 Task: Ungroup the selected elements in the drawing.
Action: Mouse moved to (410, 624)
Screenshot: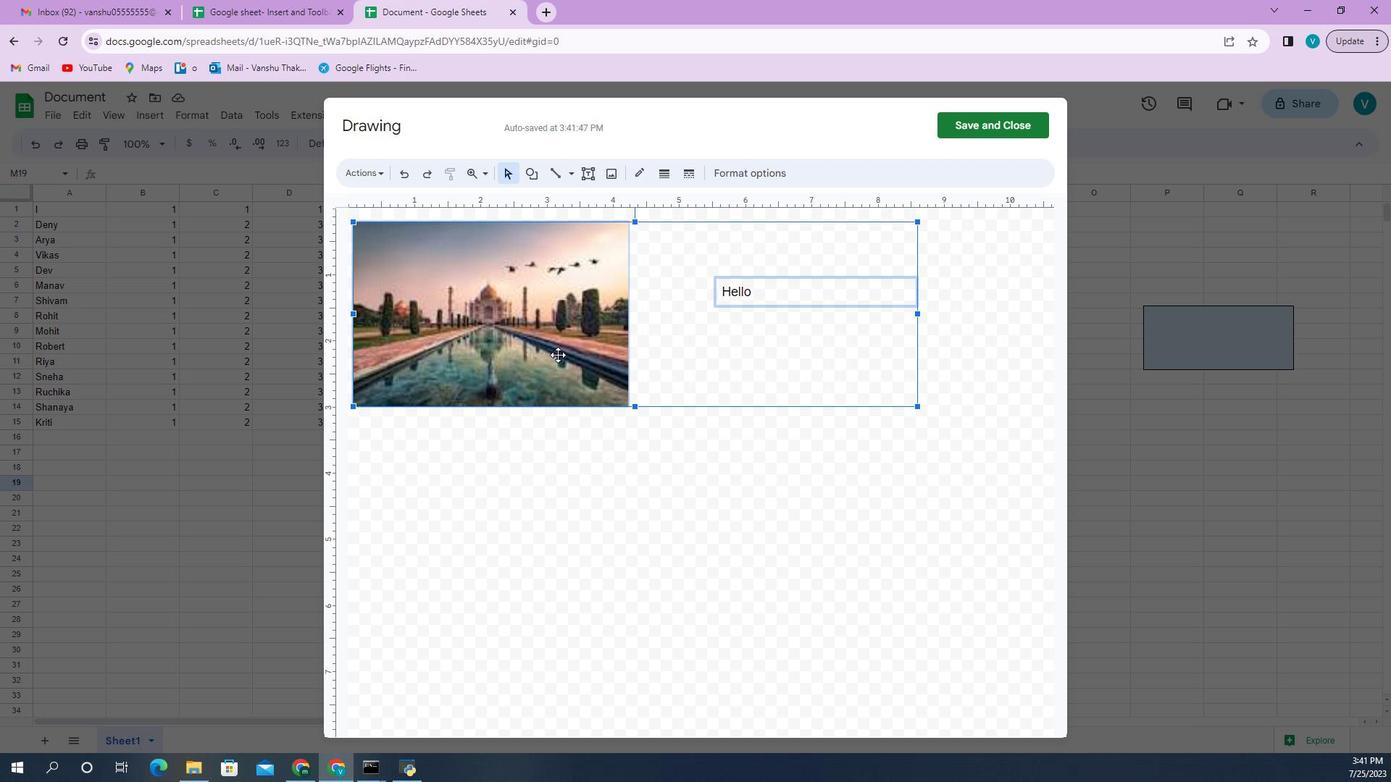 
Action: Mouse pressed left at (410, 624)
Screenshot: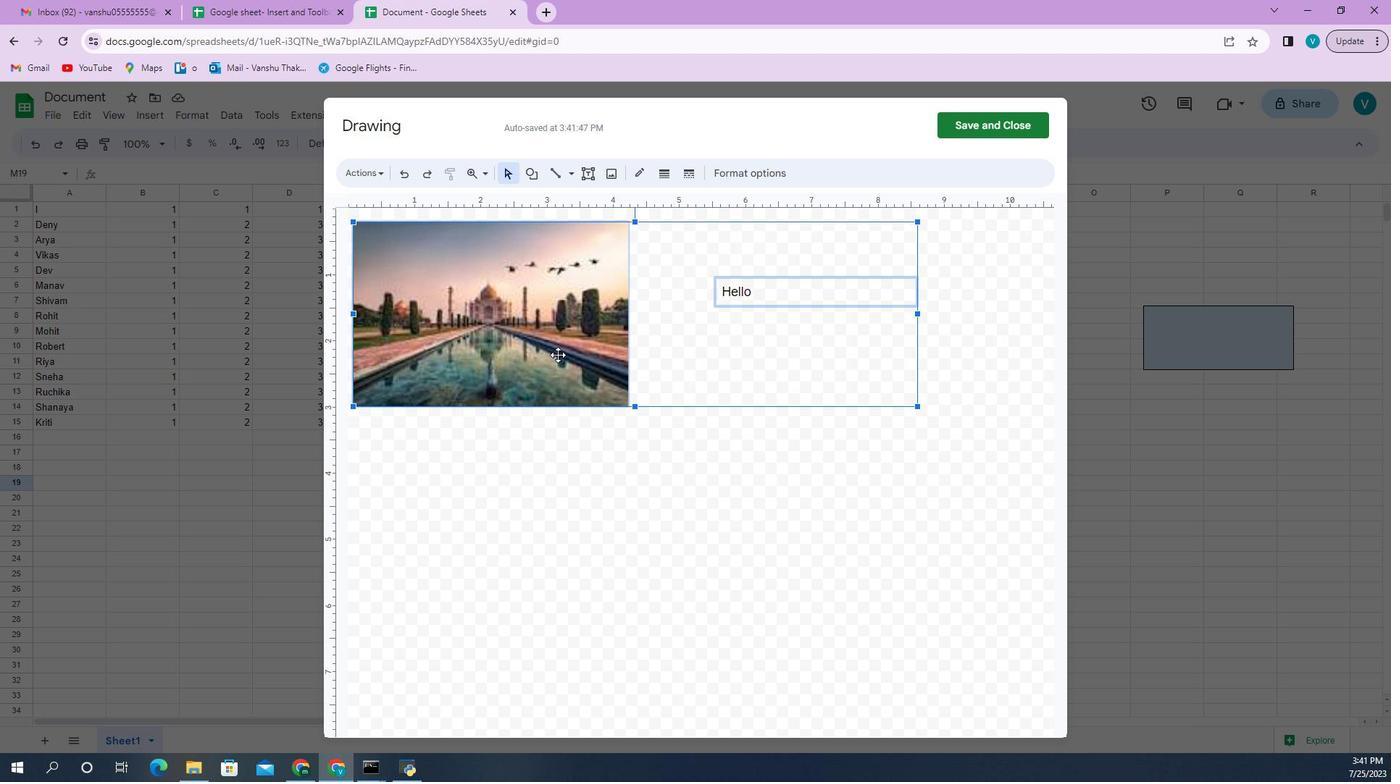 
Action: Mouse moved to (410, 624)
Screenshot: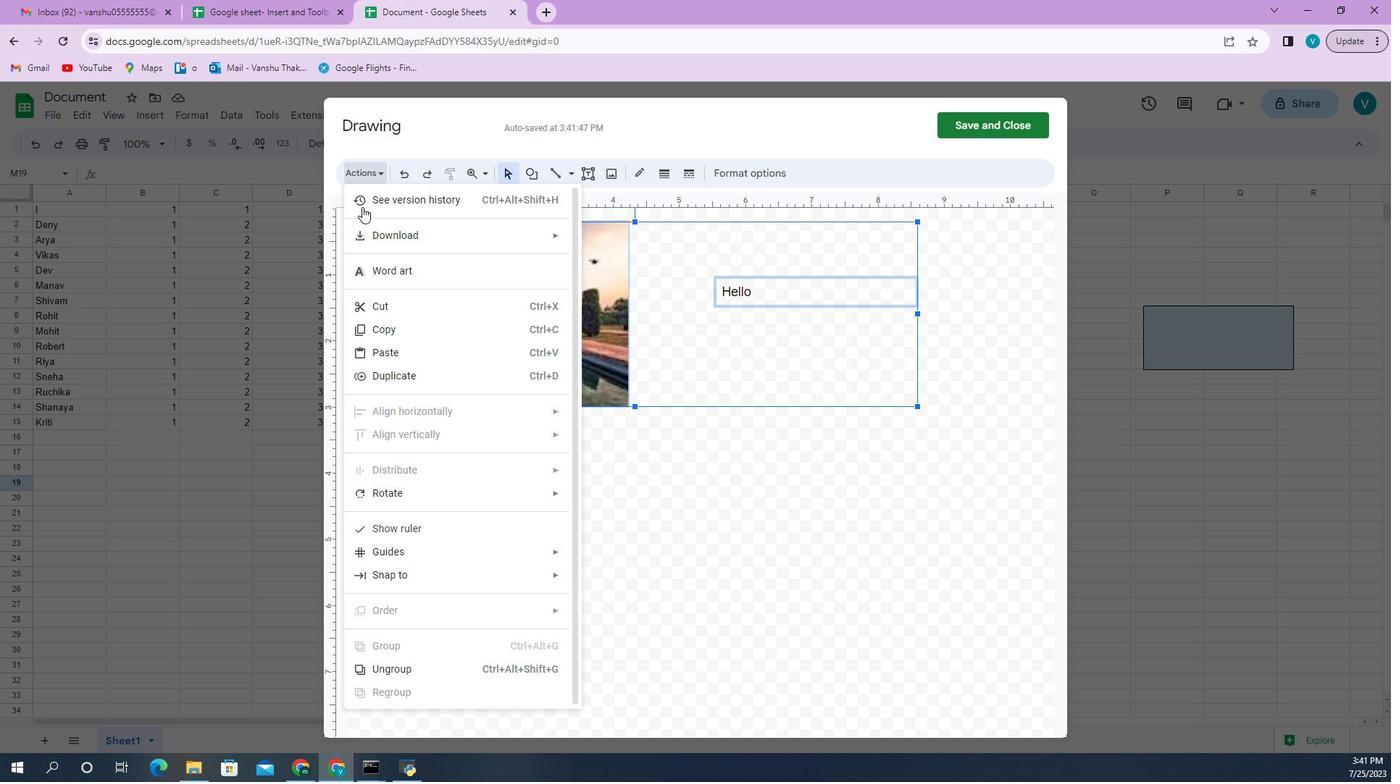 
Action: Mouse pressed left at (410, 624)
Screenshot: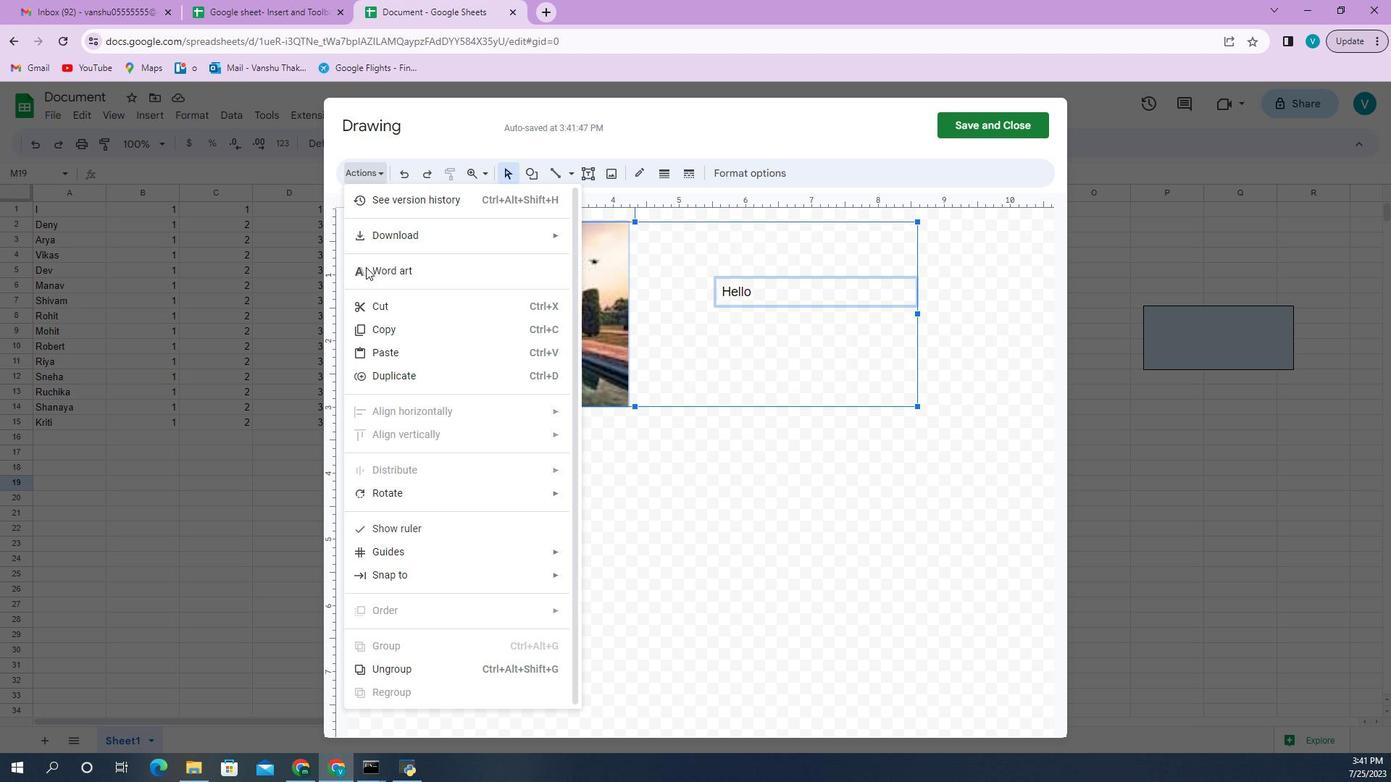 
Action: Mouse moved to (410, 624)
Screenshot: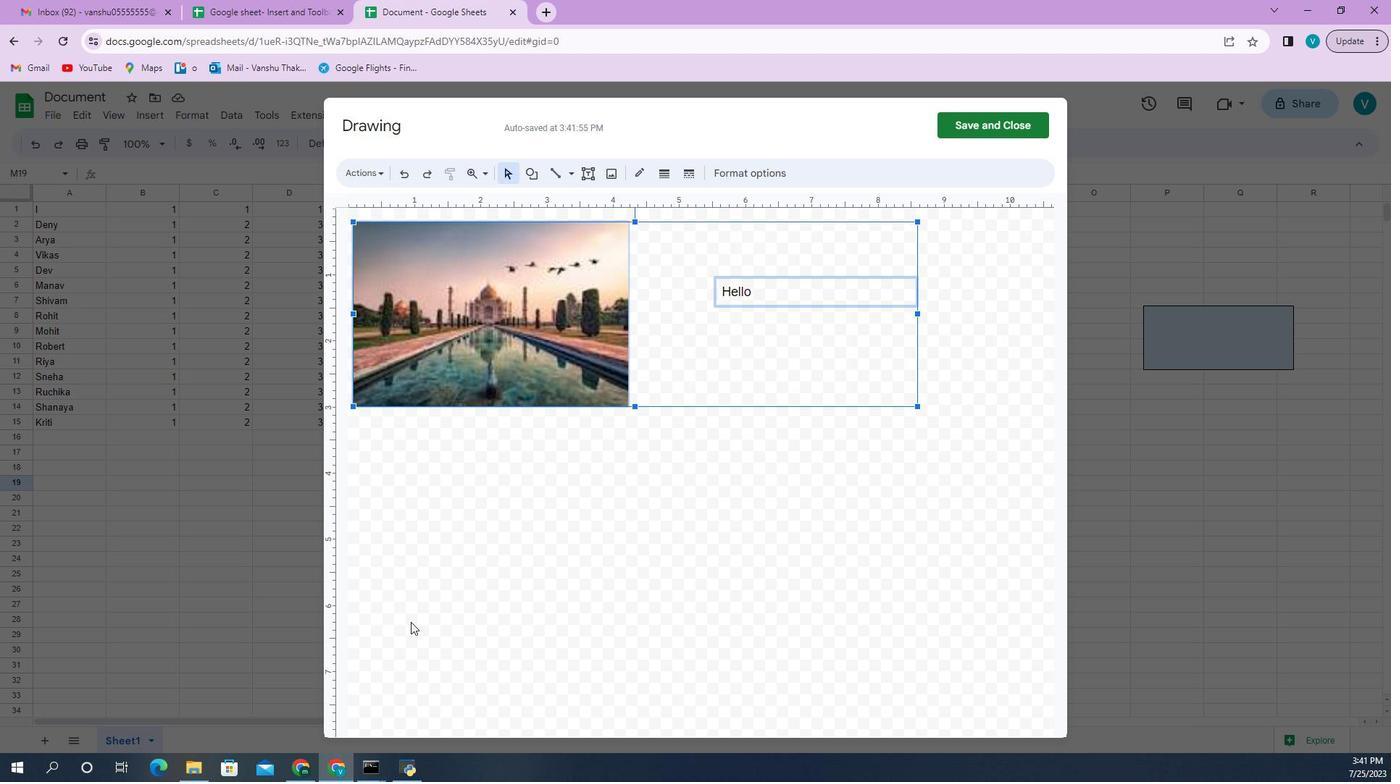 
Action: Mouse pressed left at (410, 624)
Screenshot: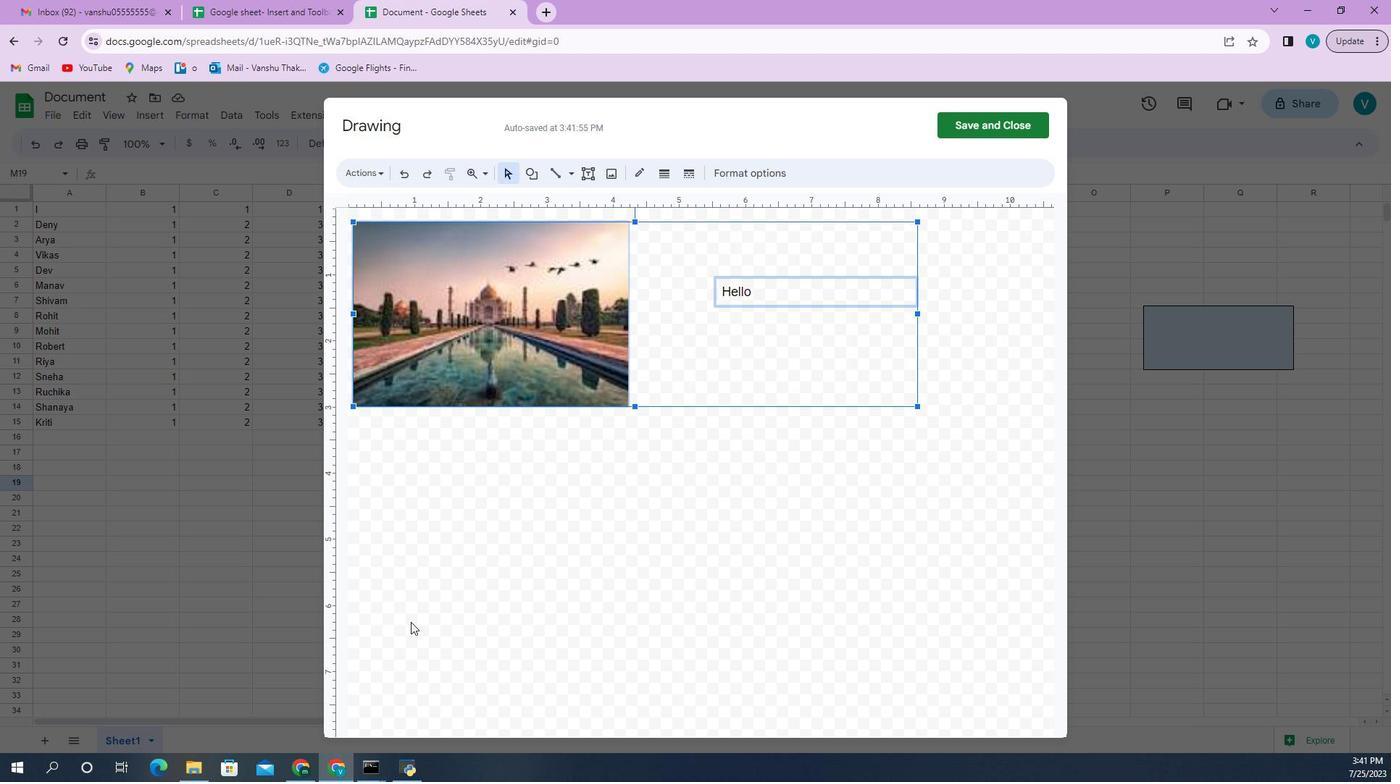 
Action: Mouse moved to (410, 624)
Screenshot: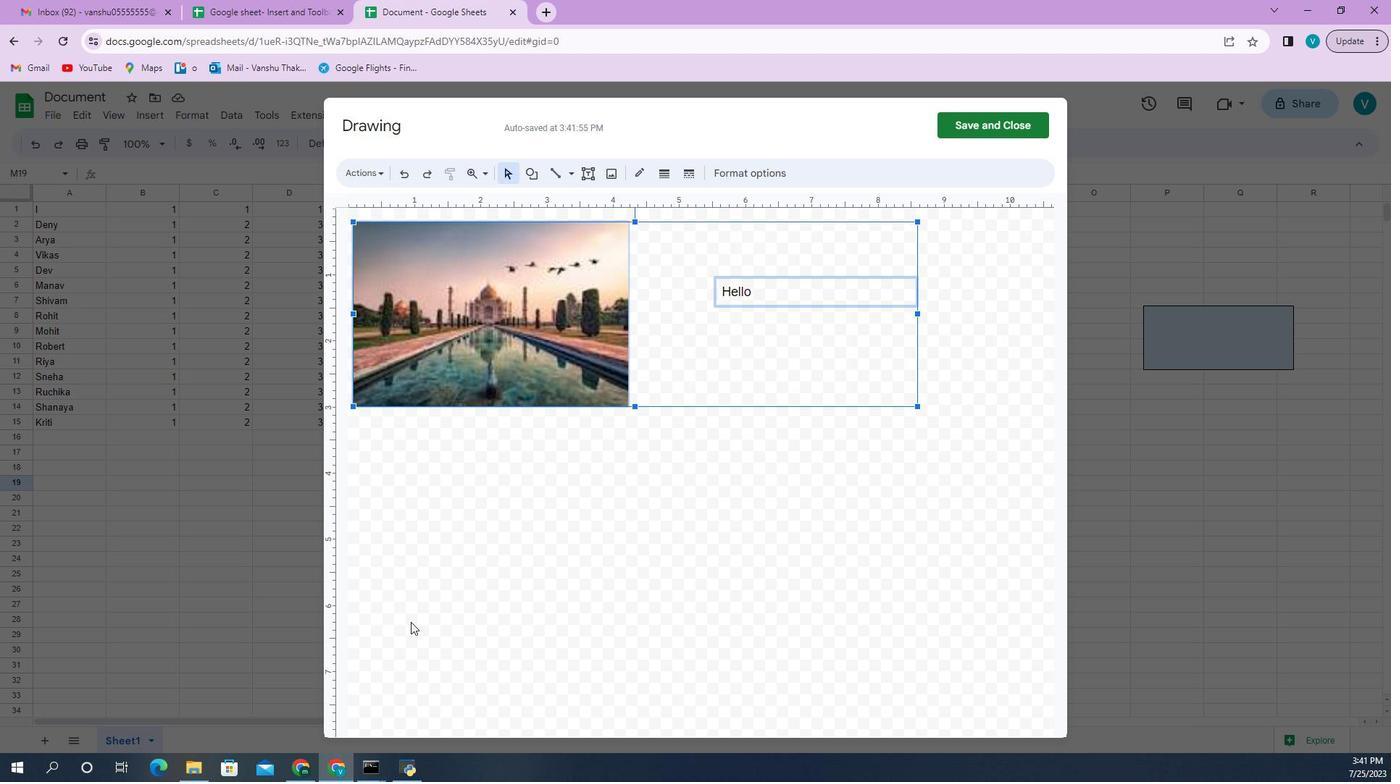 
Action: Mouse pressed left at (410, 624)
Screenshot: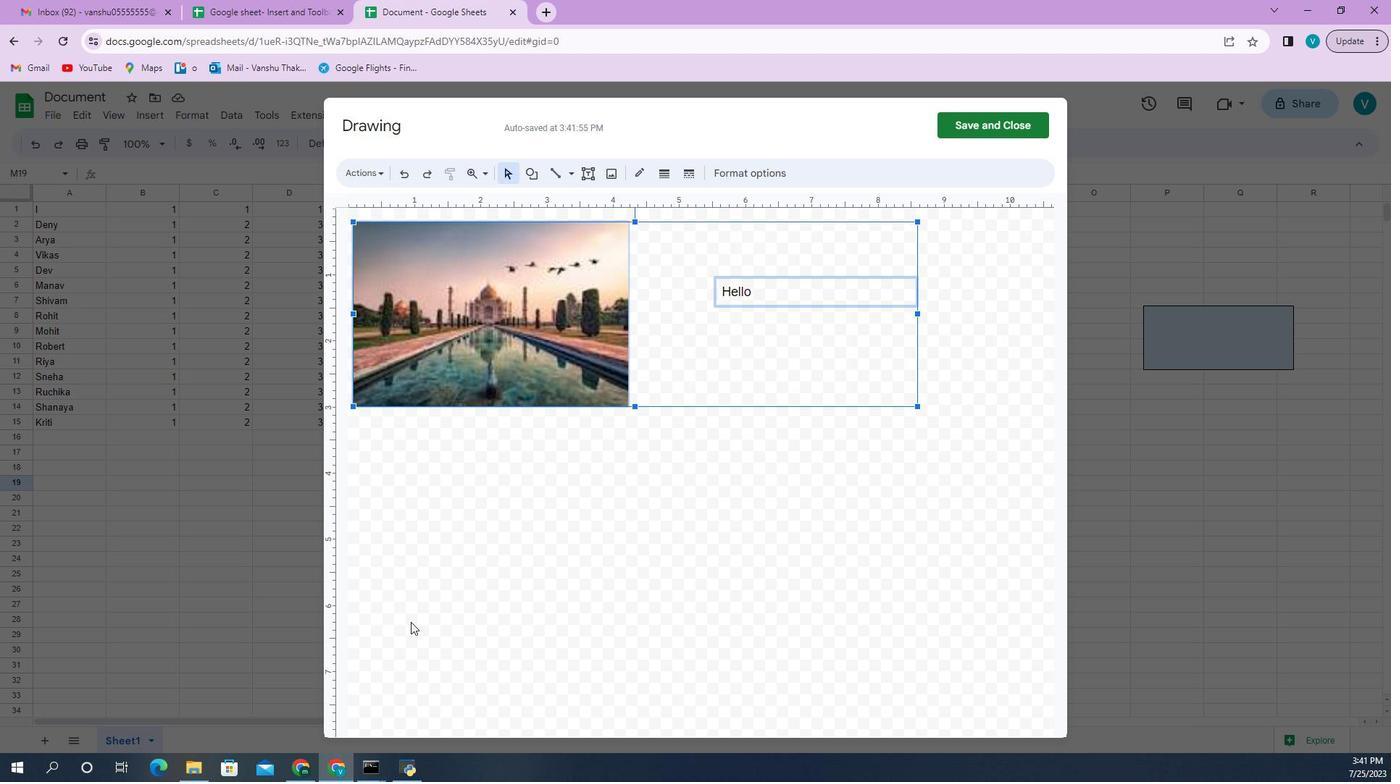 
Action: Mouse moved to (410, 624)
Screenshot: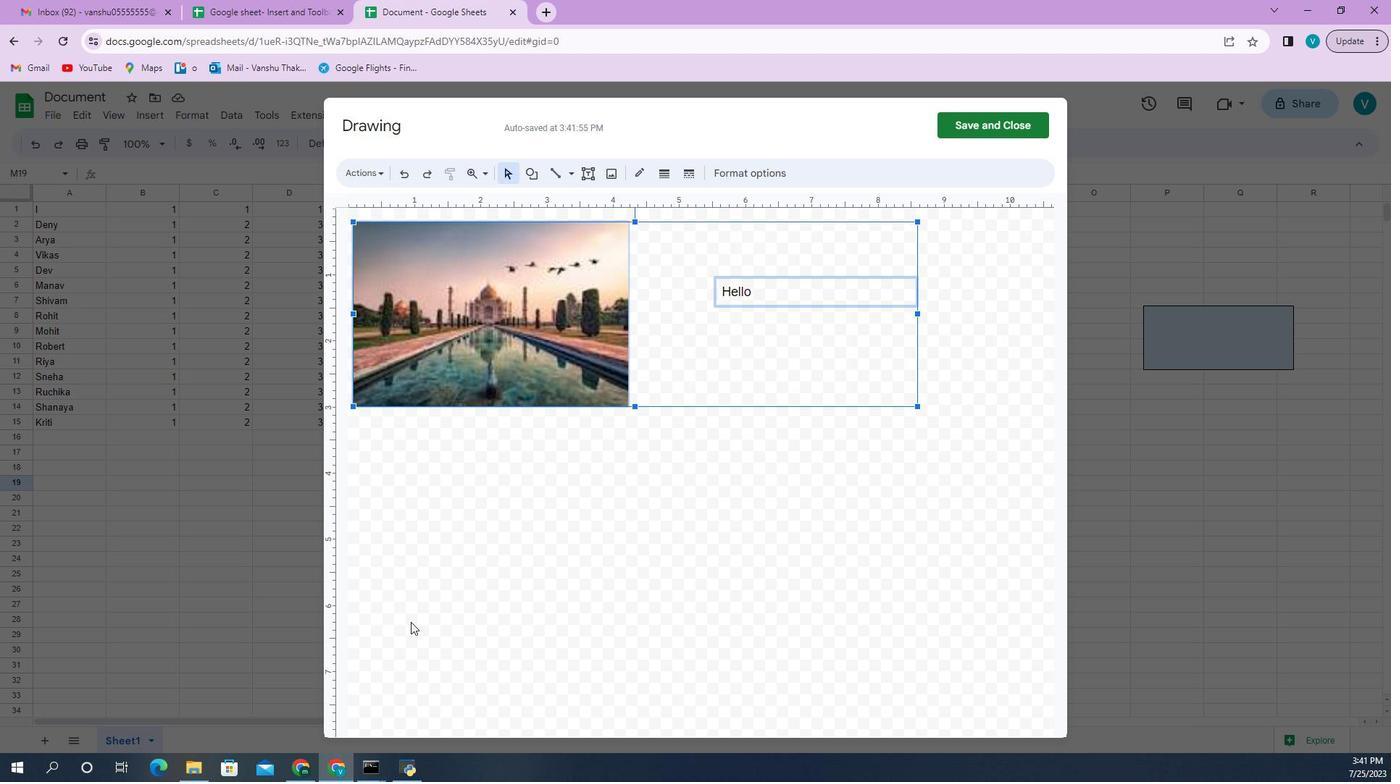 
Action: Mouse pressed left at (410, 624)
Screenshot: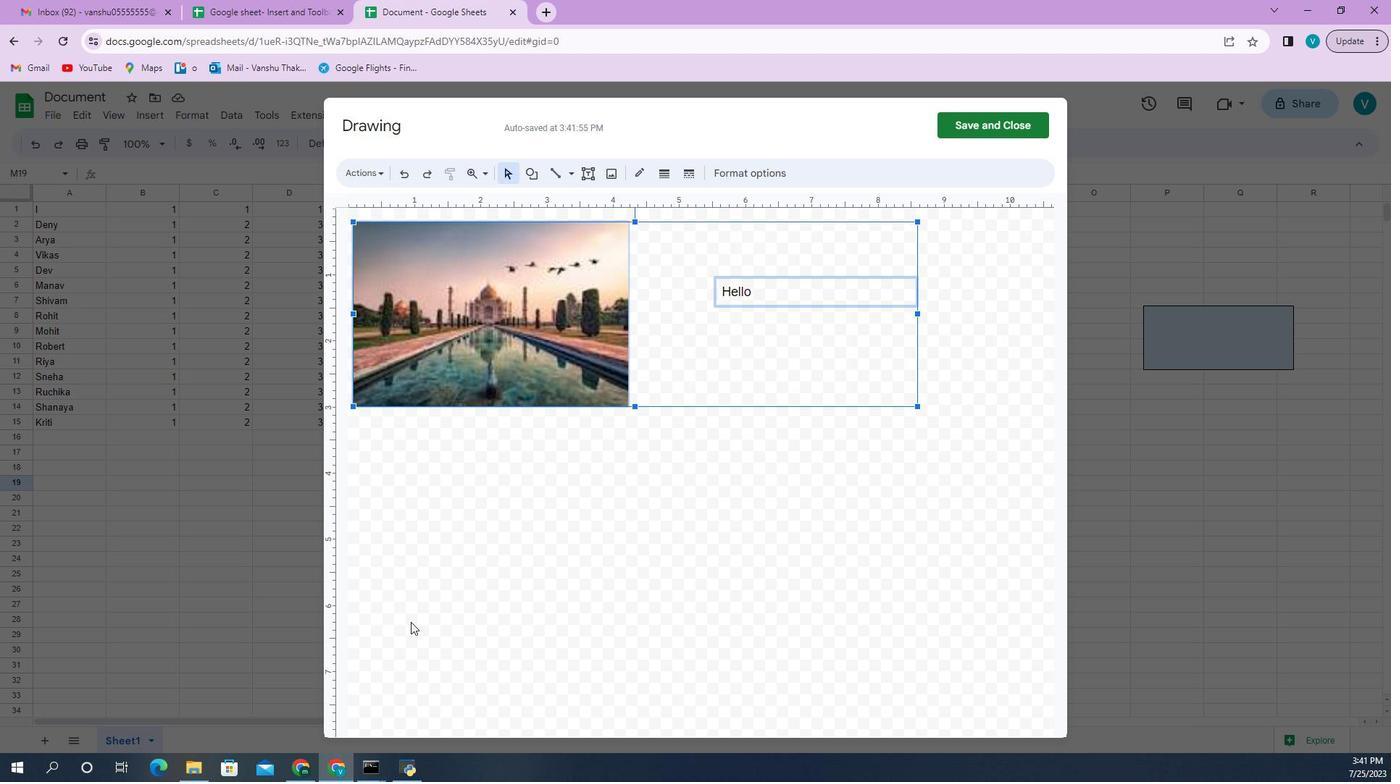 
Action: Mouse moved to (410, 624)
Screenshot: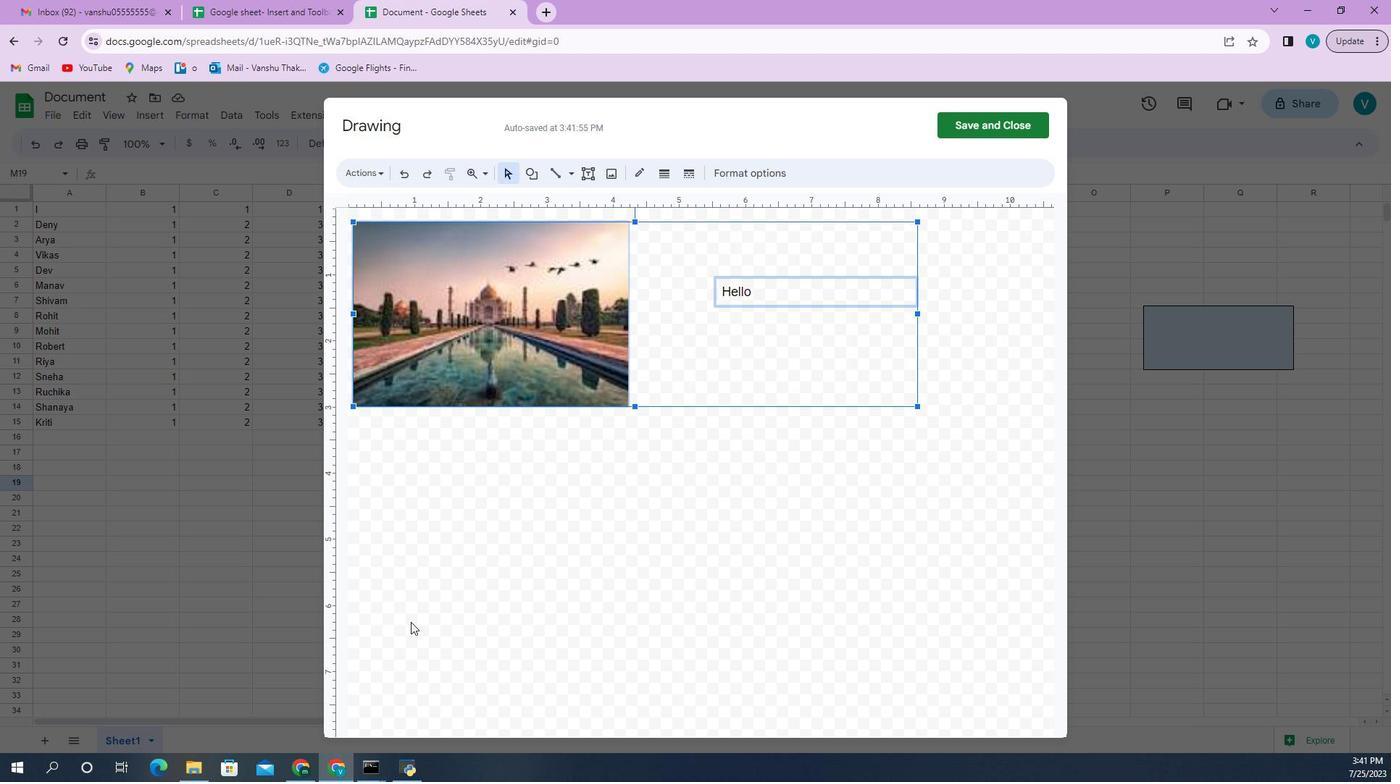 
Action: Mouse pressed left at (410, 624)
Screenshot: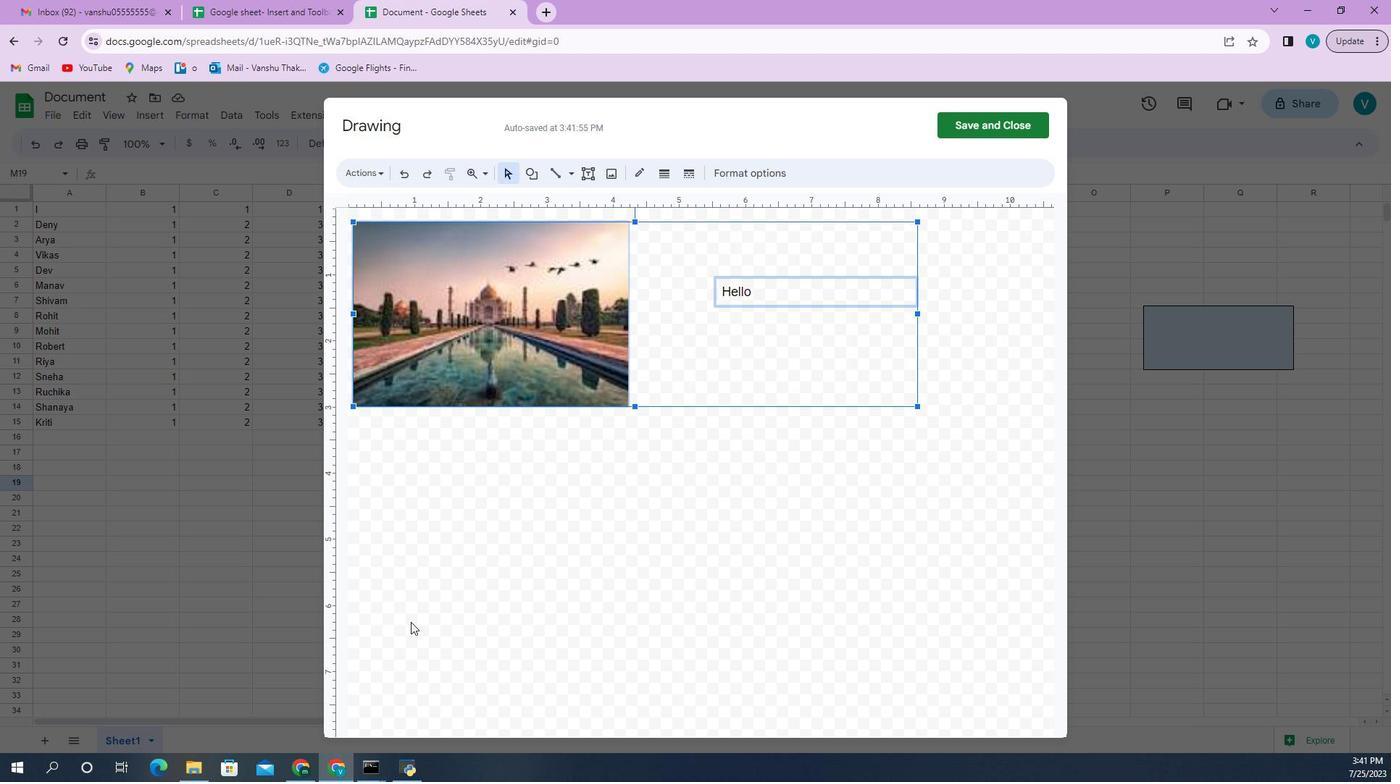 
Action: Mouse moved to (410, 624)
Screenshot: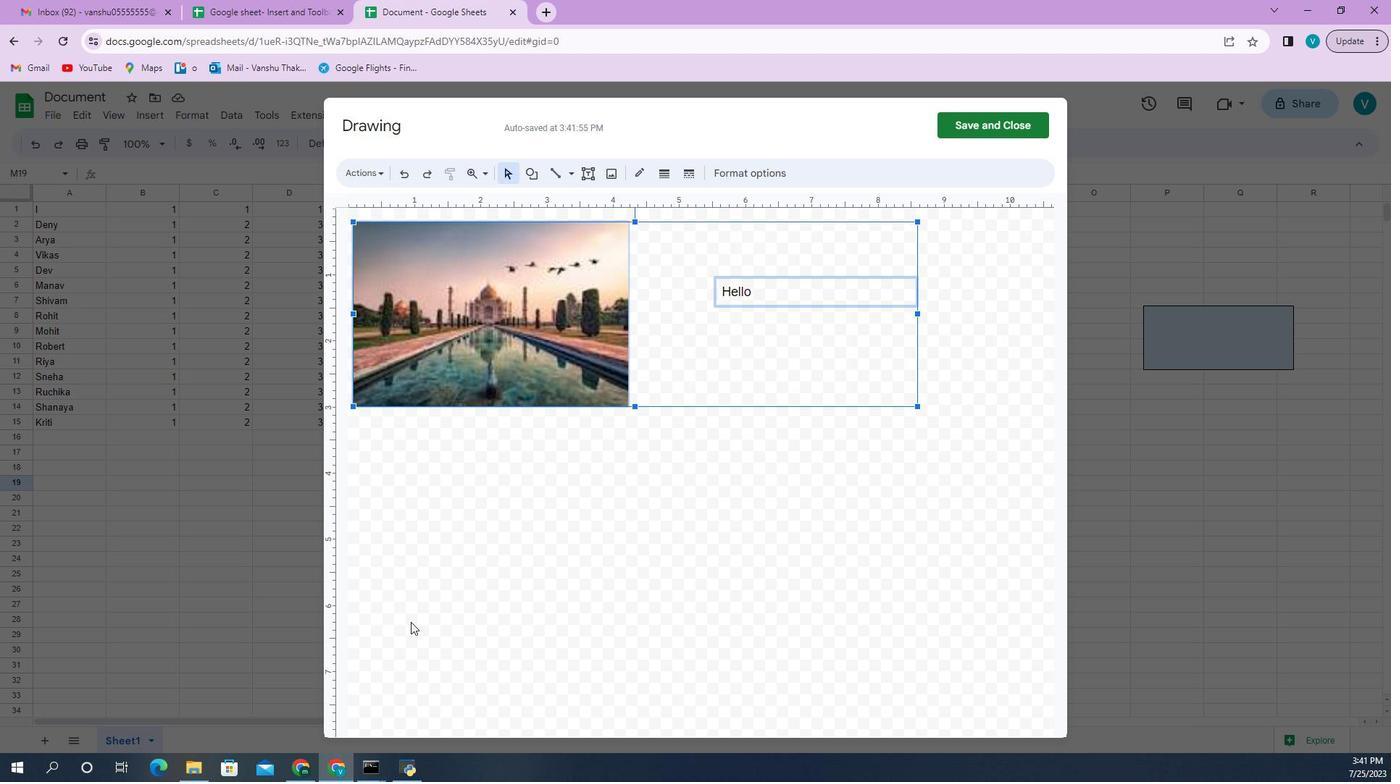 
Action: Mouse pressed left at (410, 624)
Screenshot: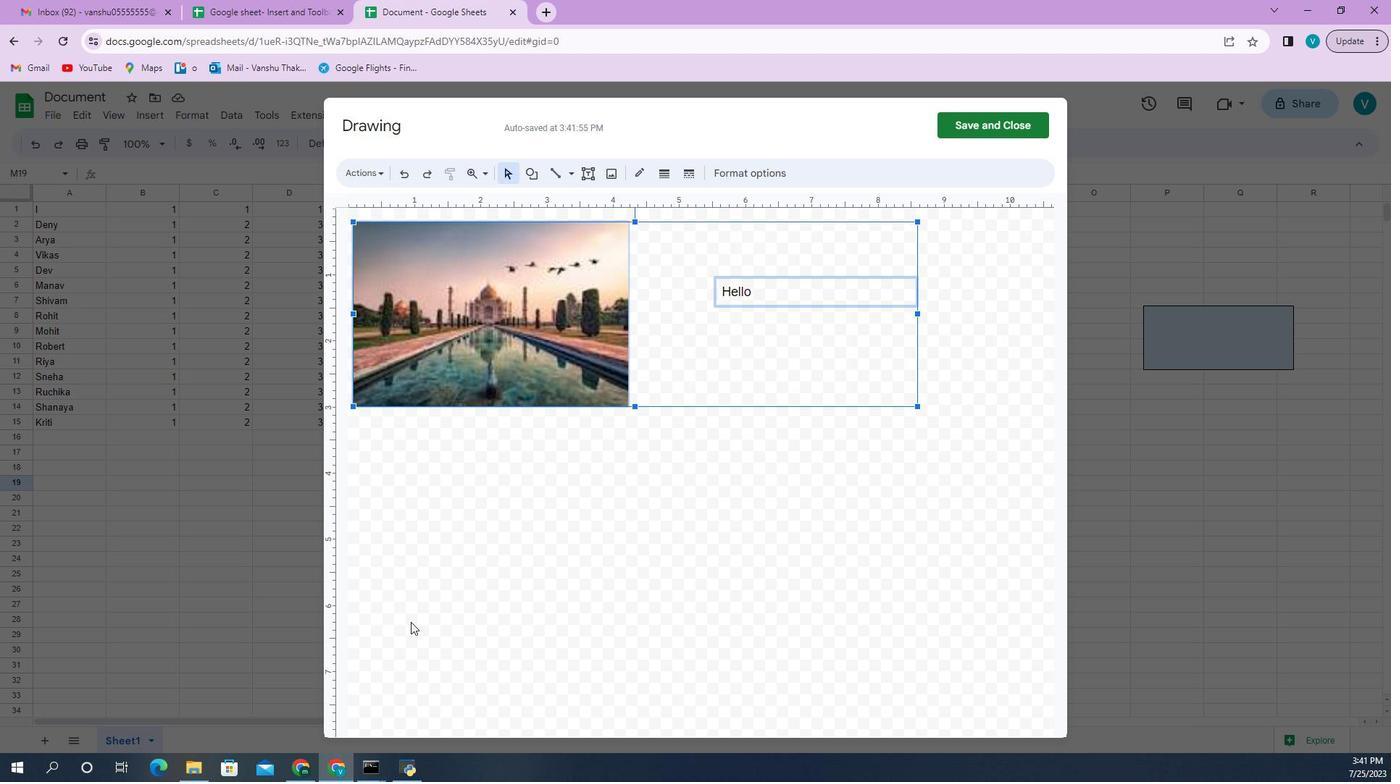 
Action: Mouse moved to (410, 624)
Screenshot: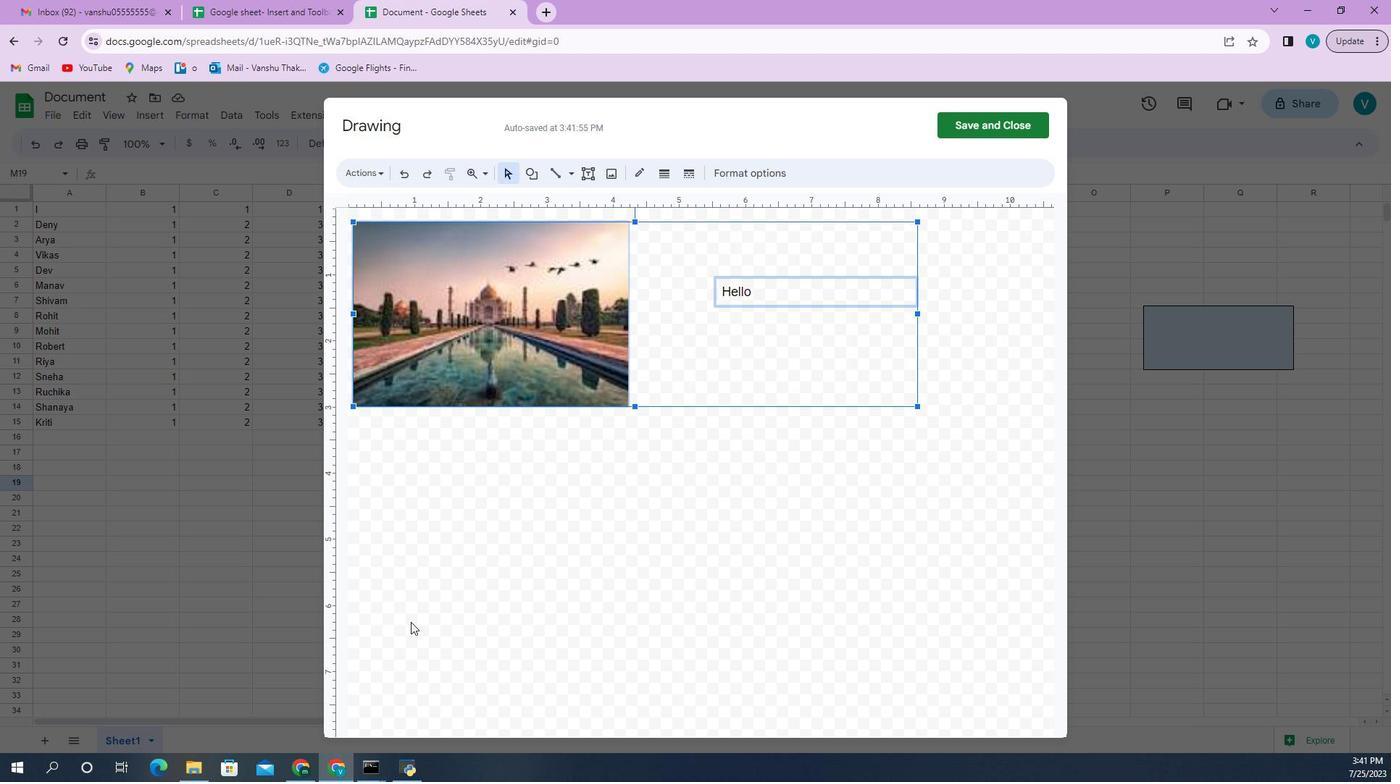 
Action: Mouse pressed left at (410, 624)
Screenshot: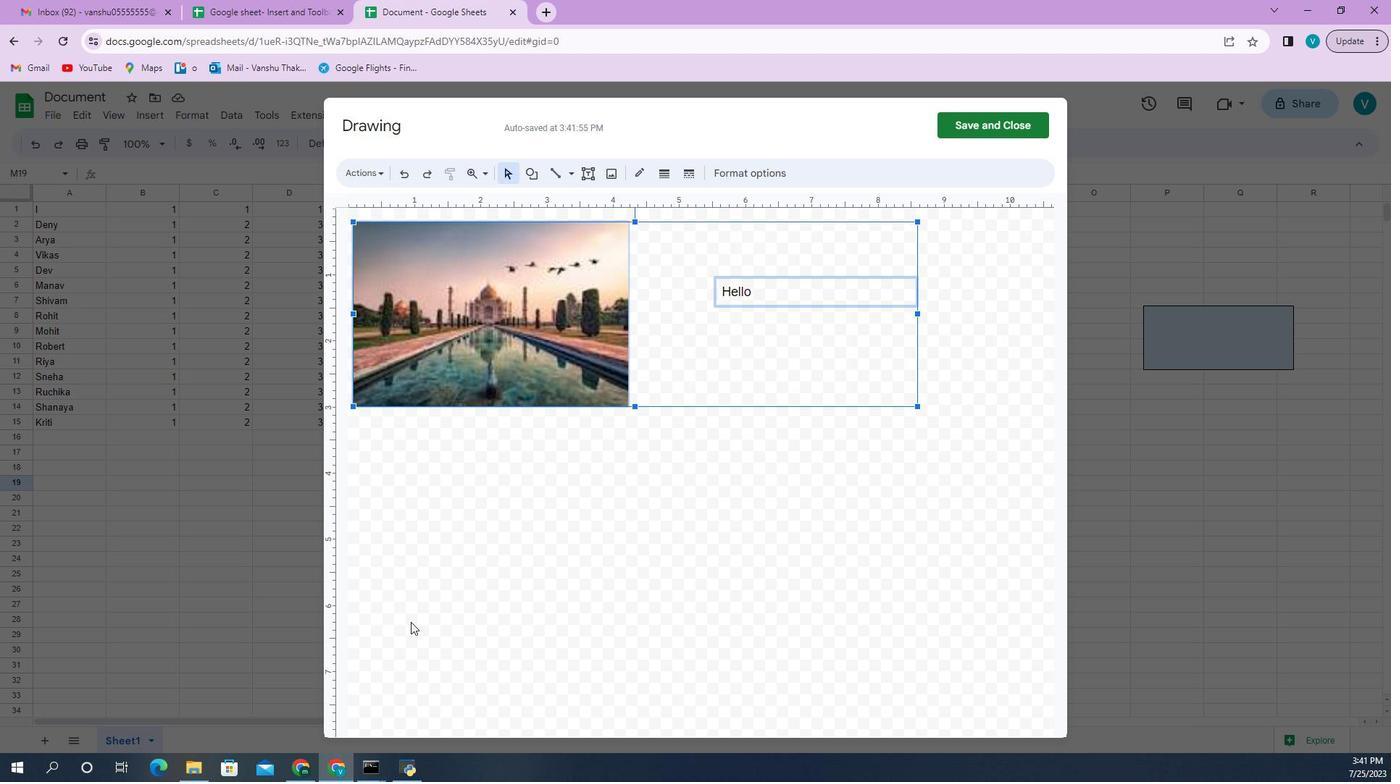 
Action: Mouse moved to (410, 624)
Screenshot: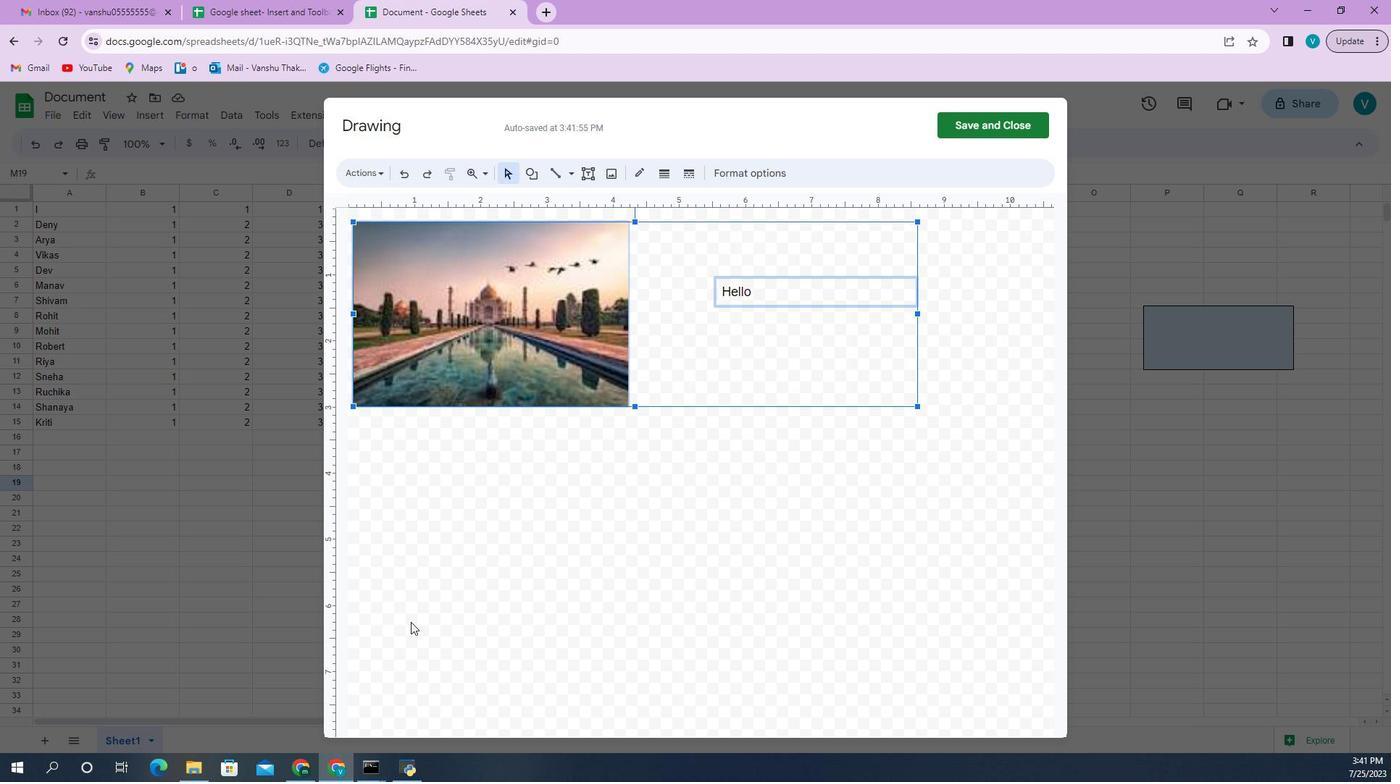 
Action: Mouse pressed left at (410, 624)
Screenshot: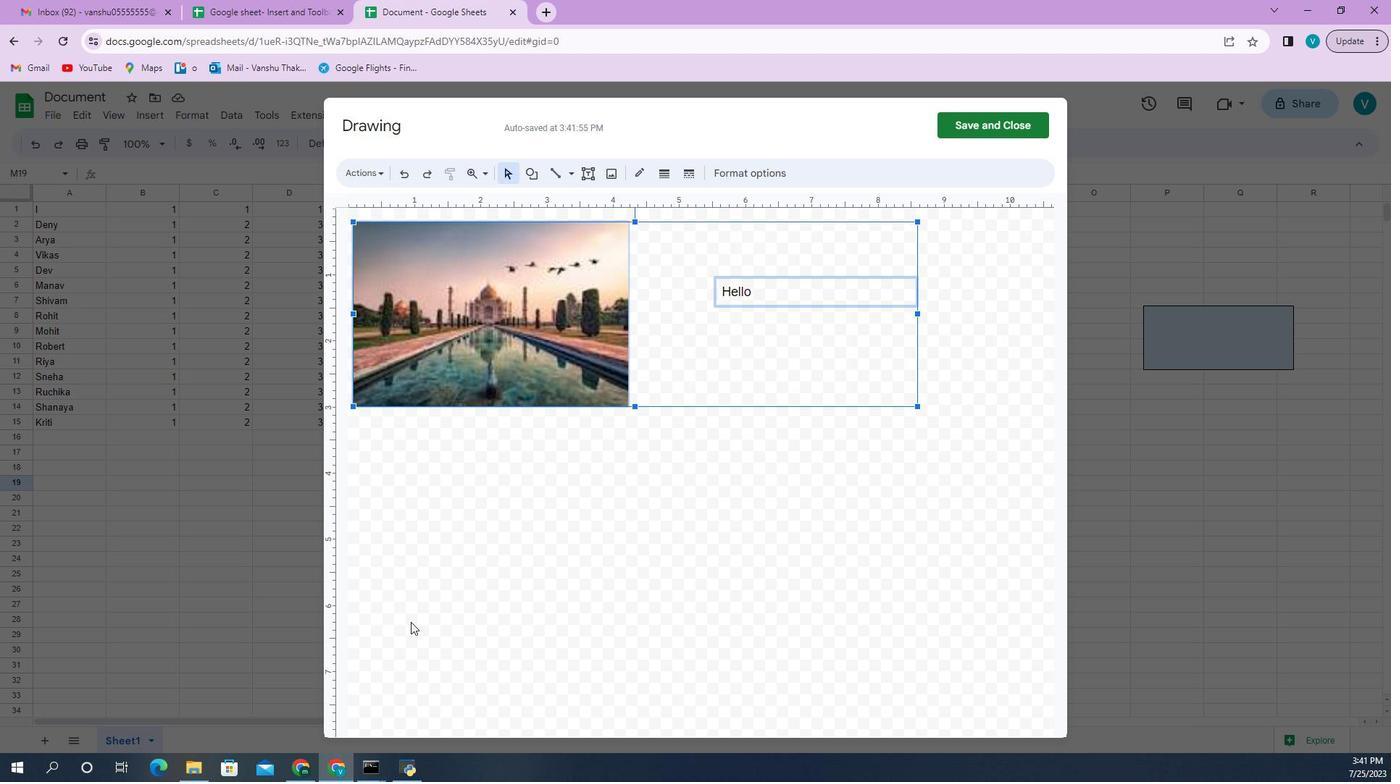 
Action: Mouse moved to (410, 624)
Screenshot: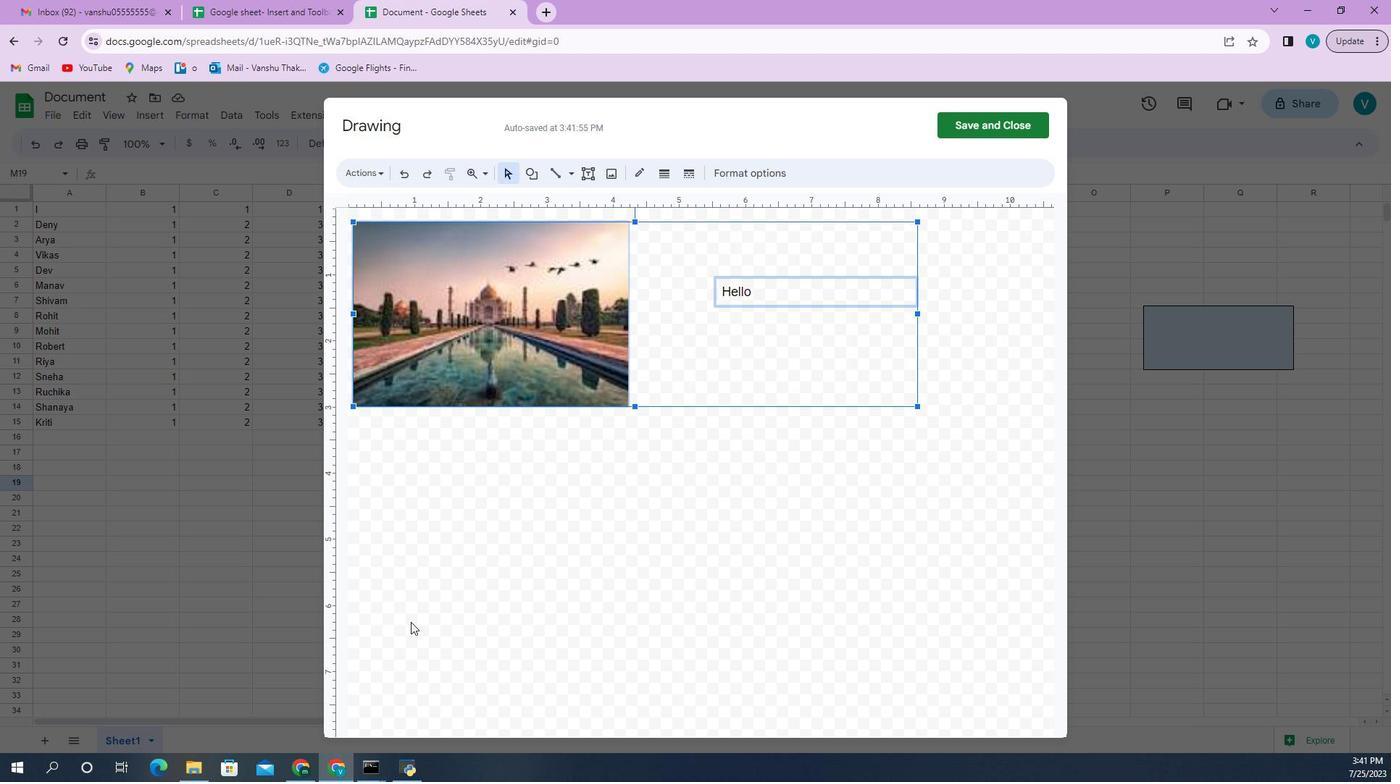 
Action: Mouse pressed left at (410, 624)
Screenshot: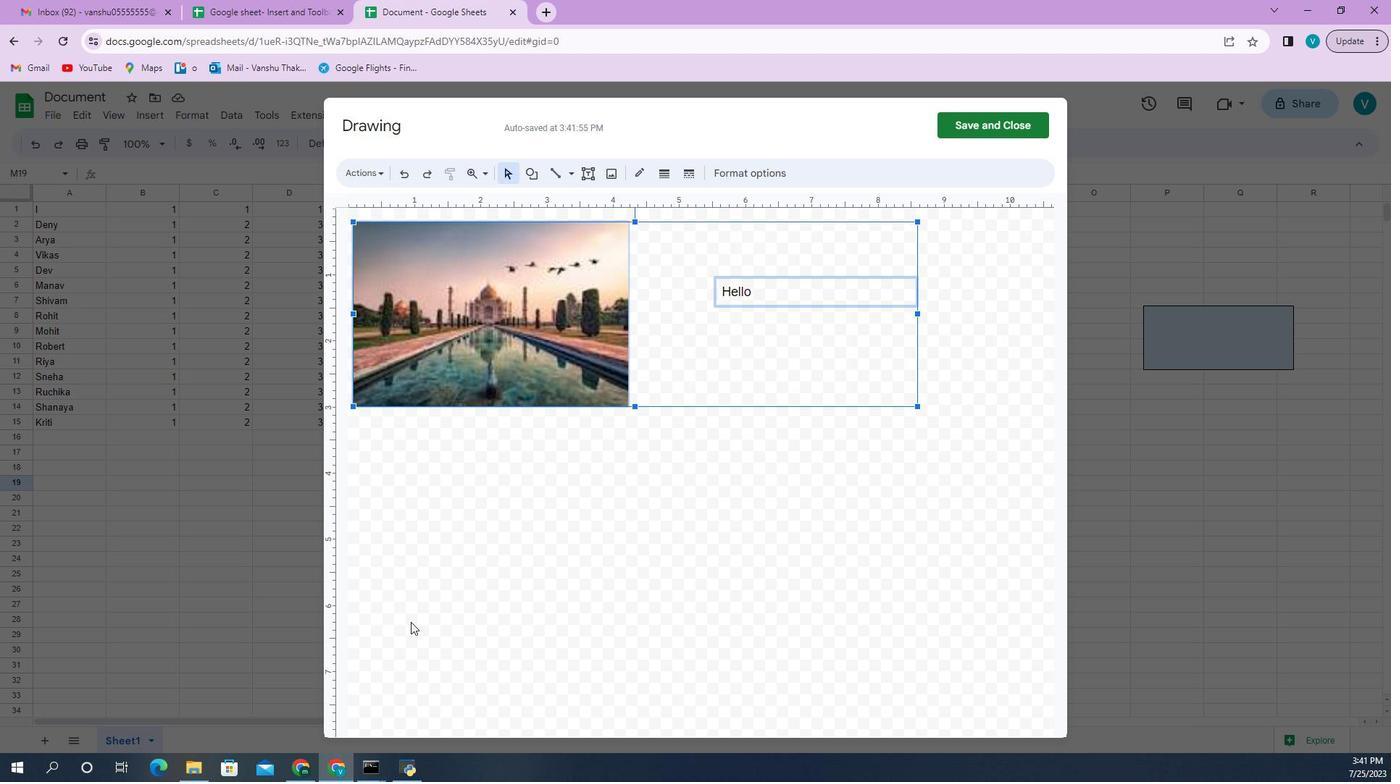 
Action: Key pressed <Key.shift>Hello
Screenshot: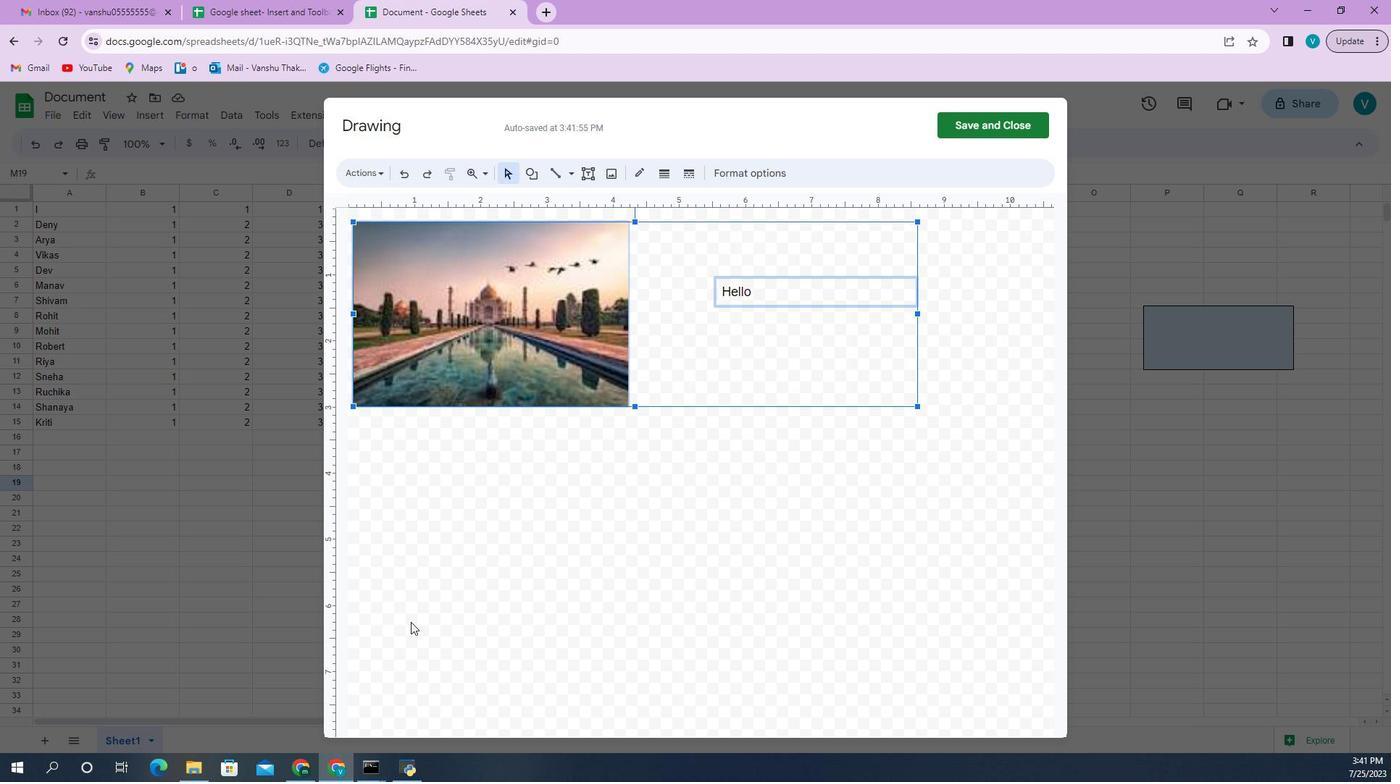 
Action: Mouse moved to (410, 624)
Screenshot: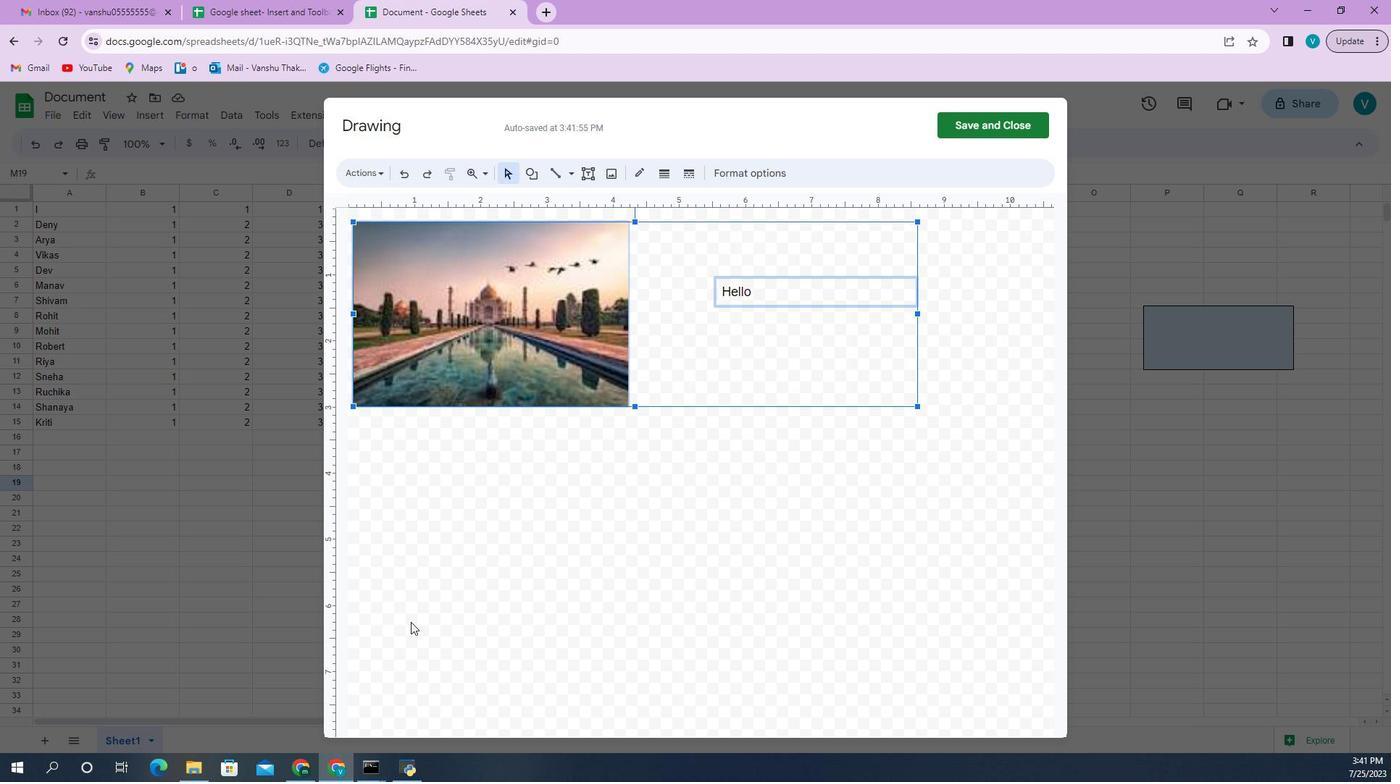 
Action: Key pressed <Key.shift>
Screenshot: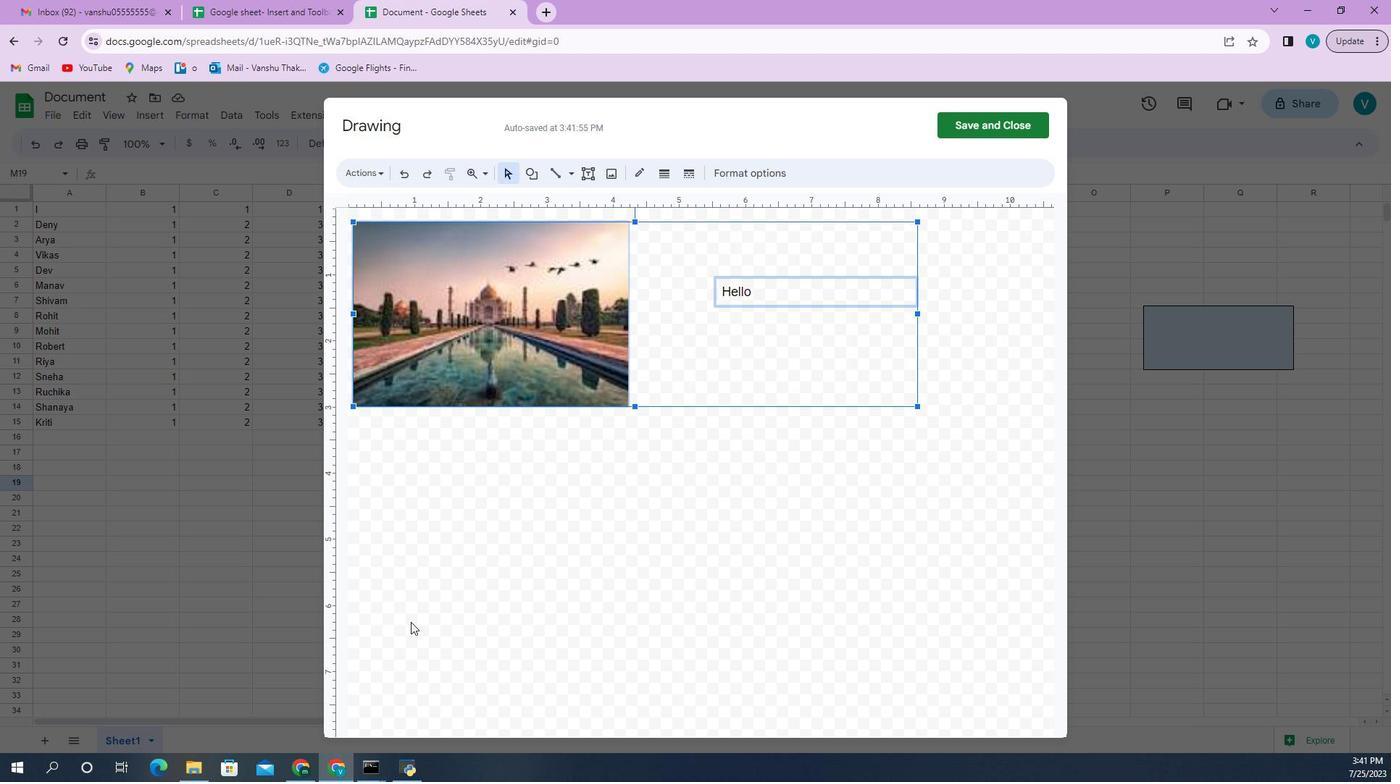 
Action: Mouse moved to (410, 624)
Screenshot: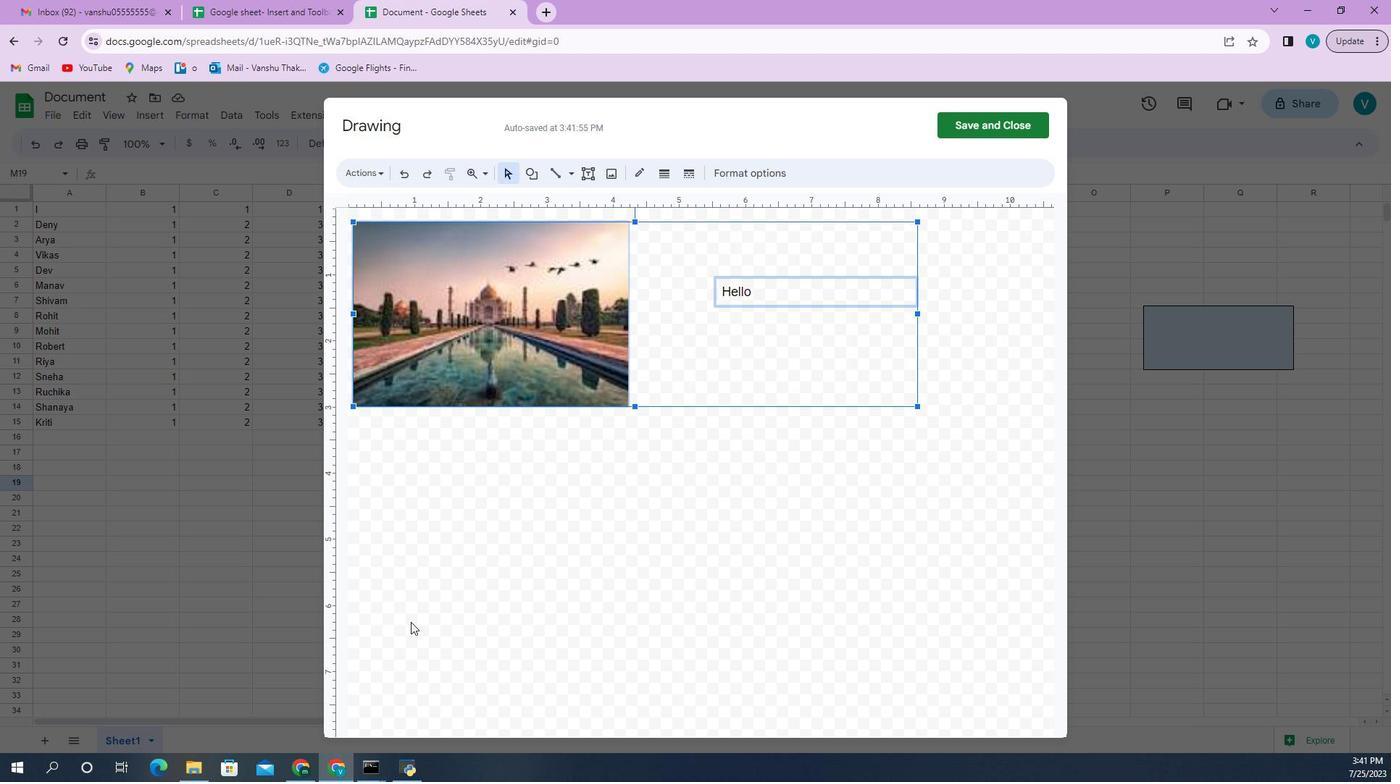 
Action: Mouse pressed left at (410, 624)
Screenshot: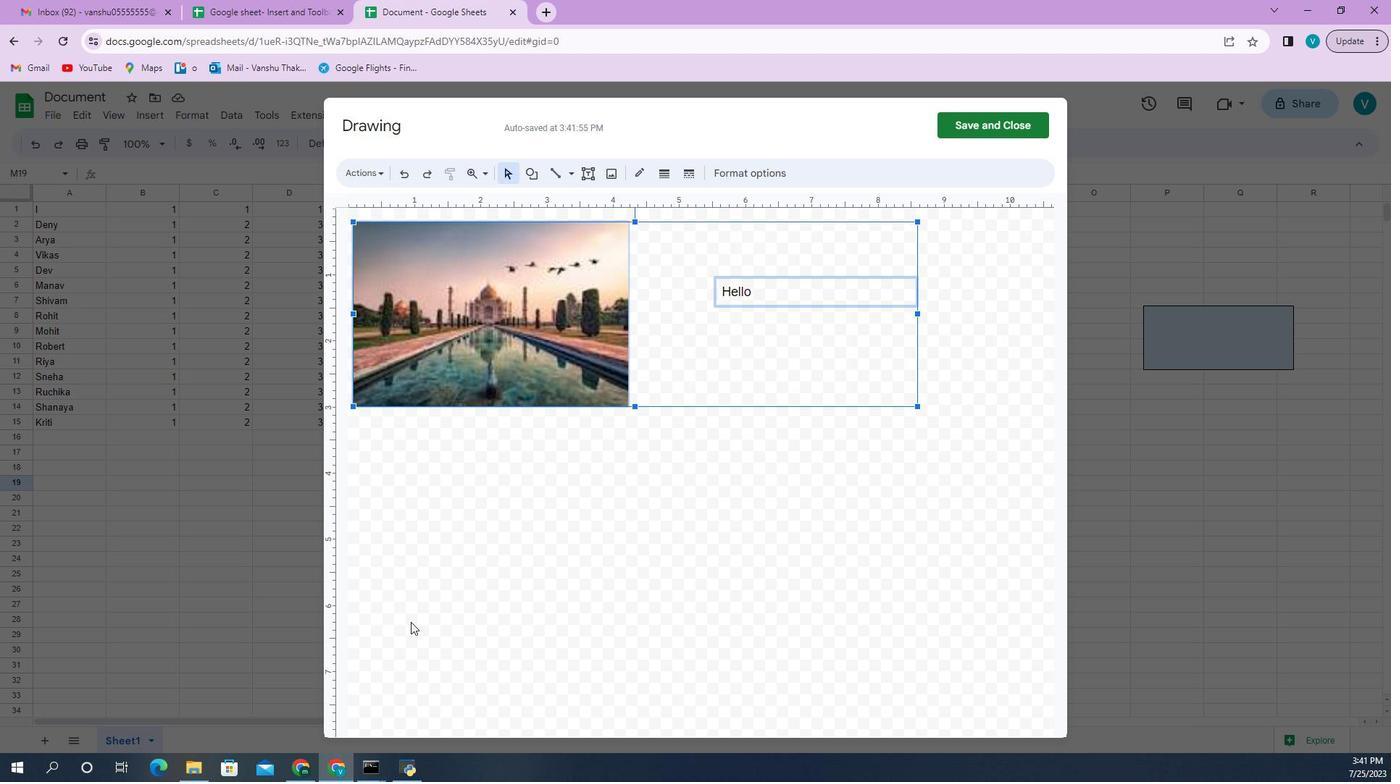 
Action: Key pressed <Key.shift><Key.shift><Key.shift><Key.shift><Key.shift><Key.shift>
Screenshot: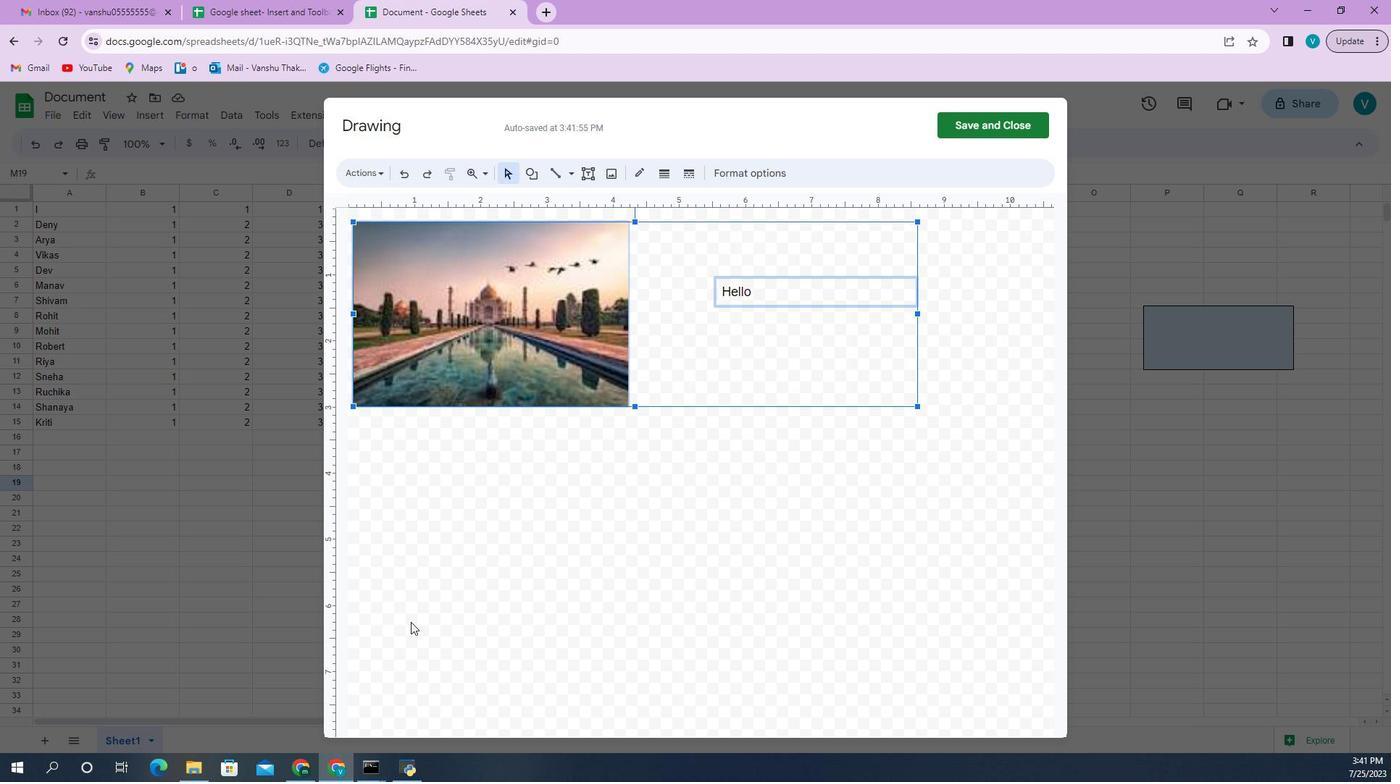 
Action: Mouse moved to (410, 624)
Screenshot: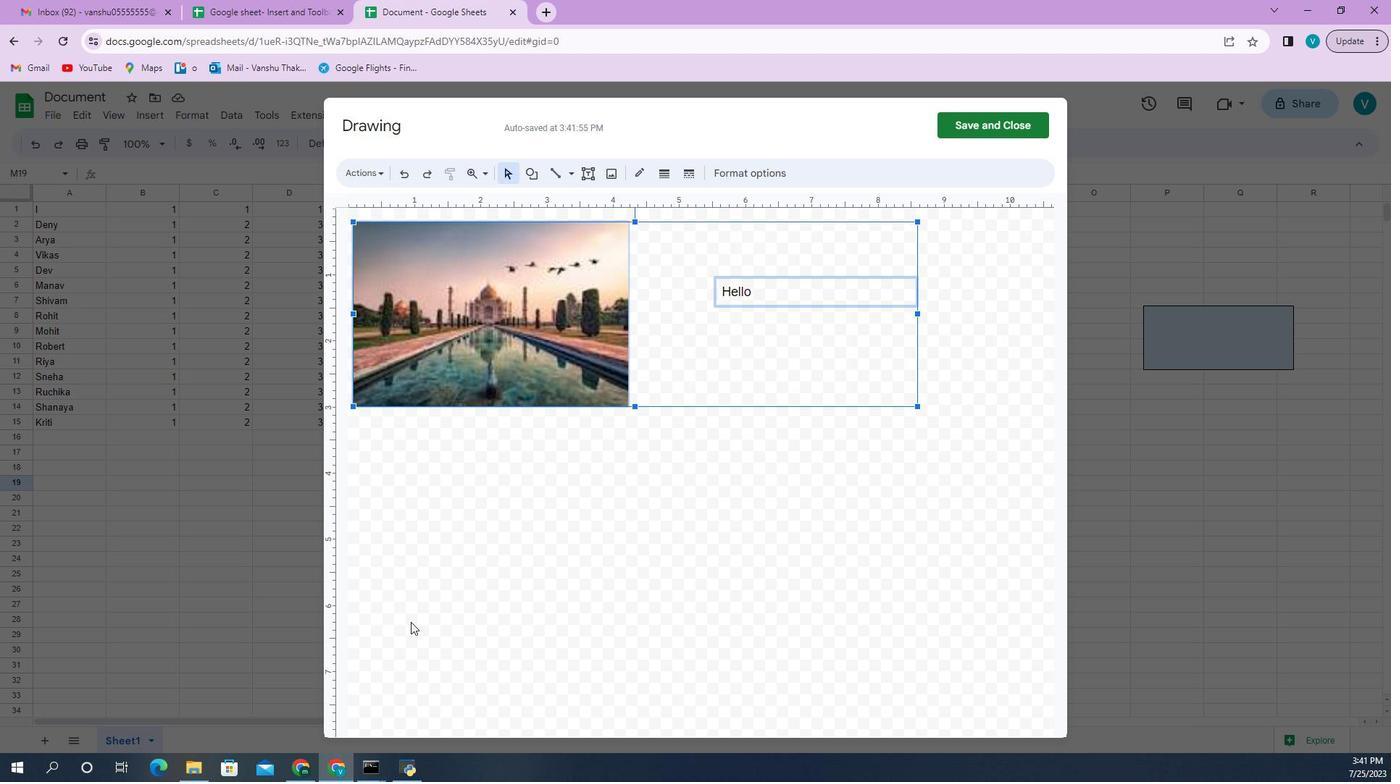 
Action: Key pressed <Key.shift>
Screenshot: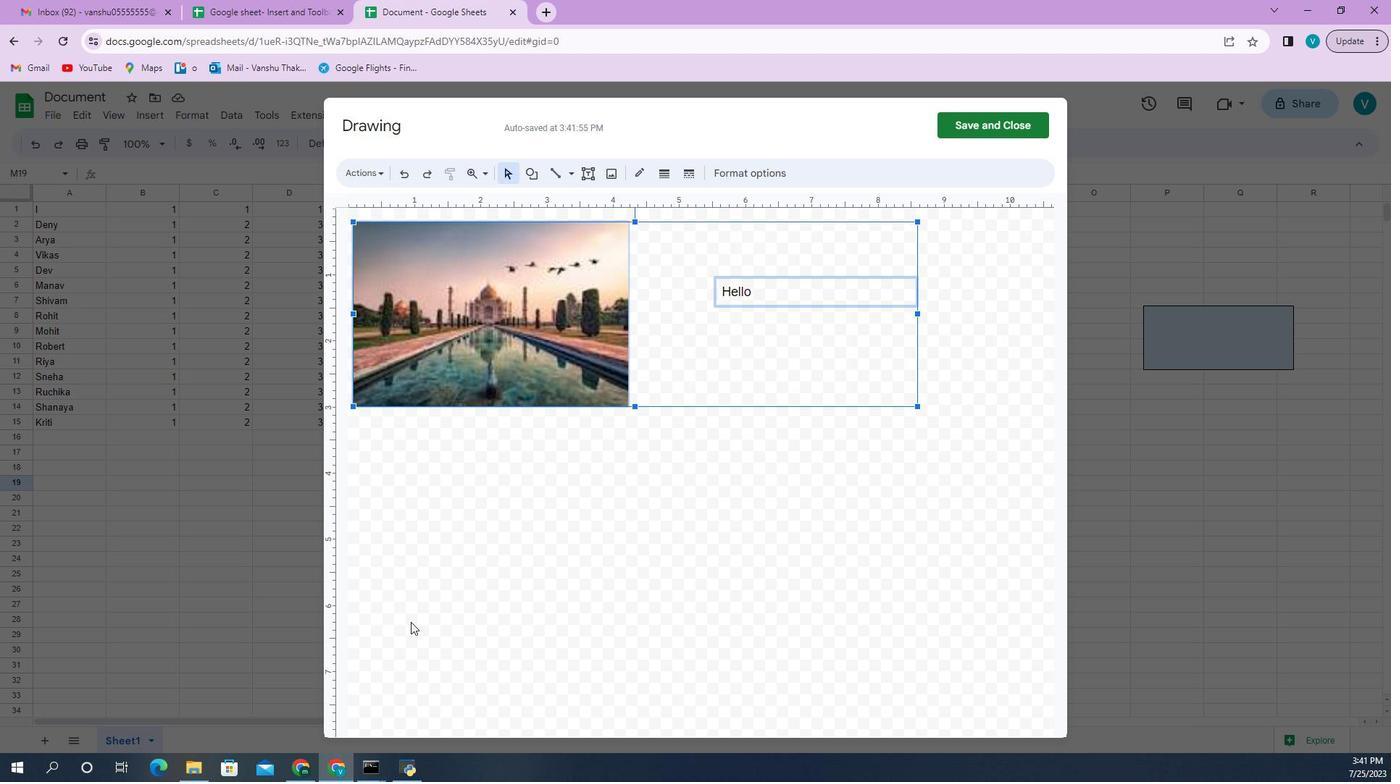 
Action: Mouse moved to (410, 624)
Screenshot: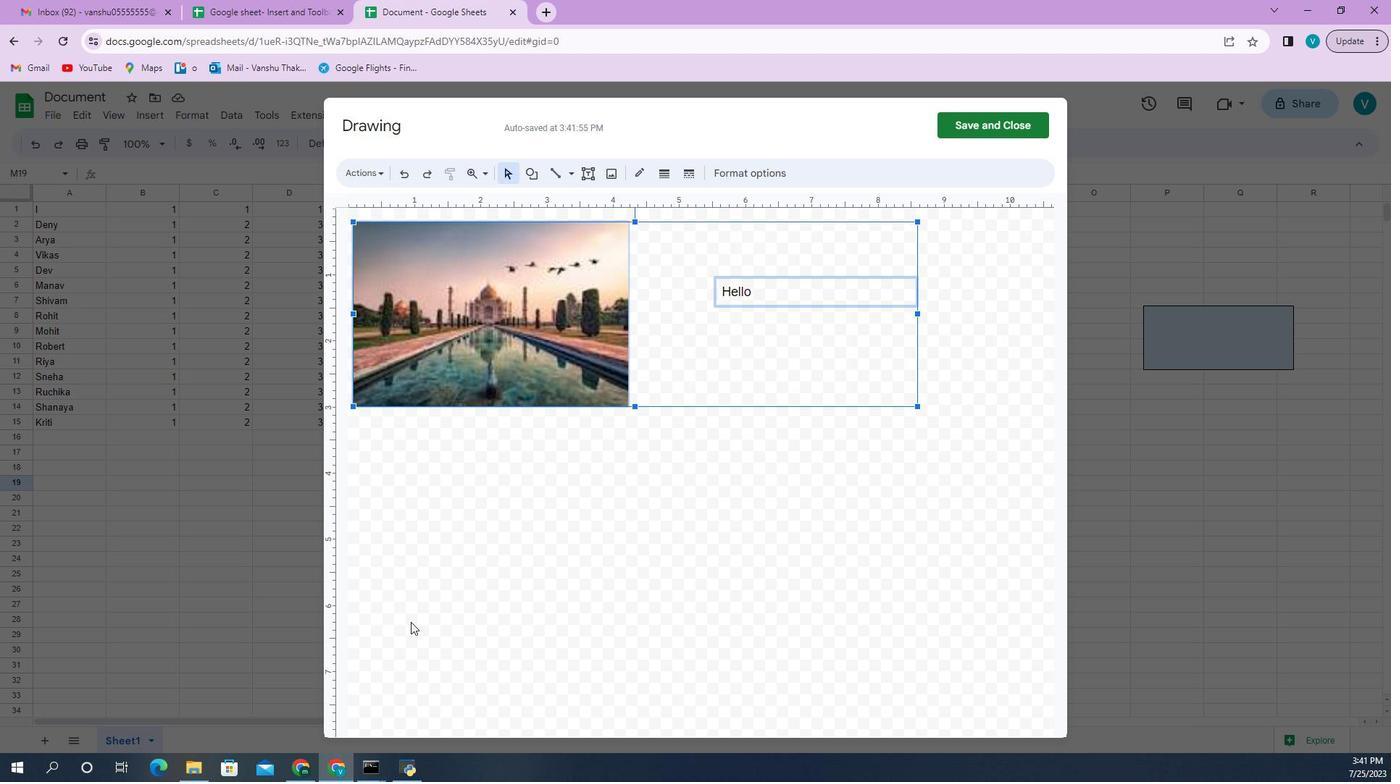 
Action: Key pressed <Key.shift>
Screenshot: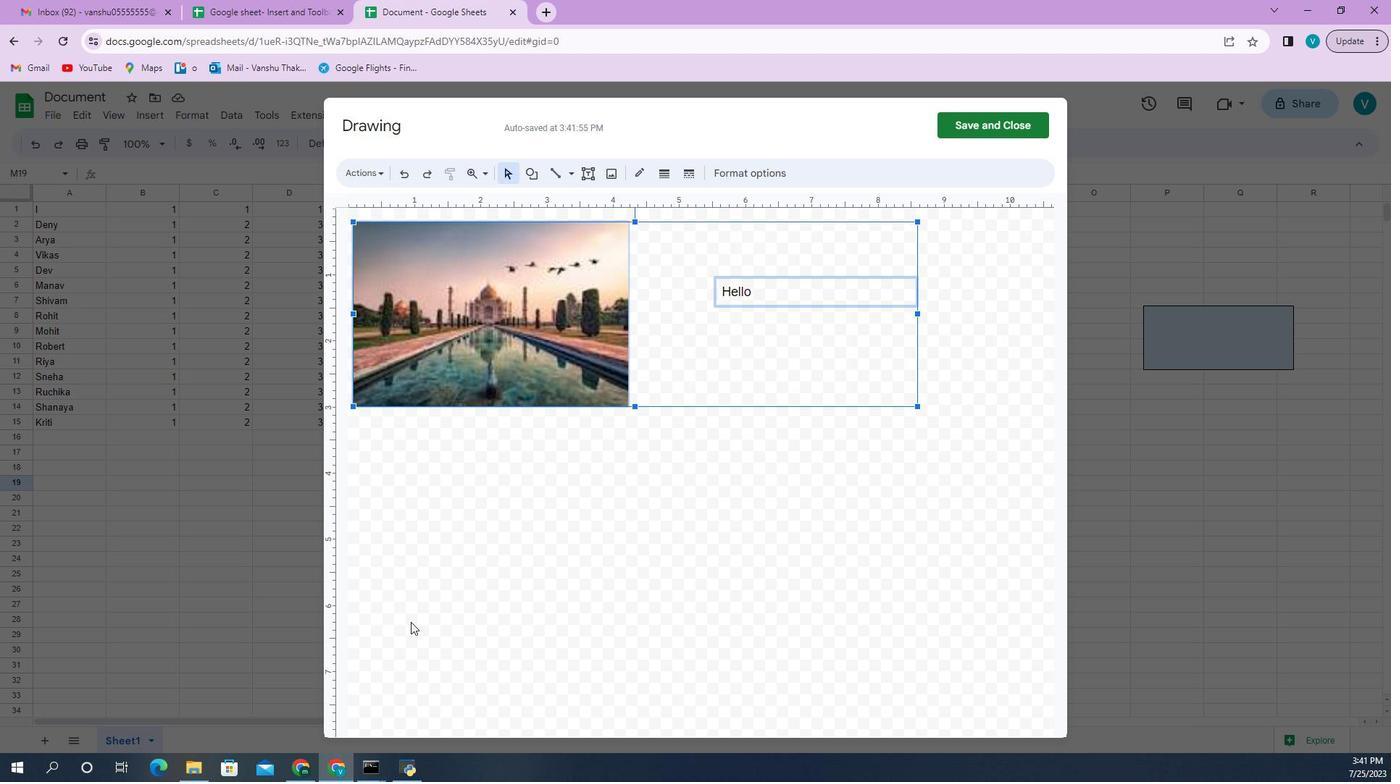 
Action: Mouse moved to (410, 624)
Screenshot: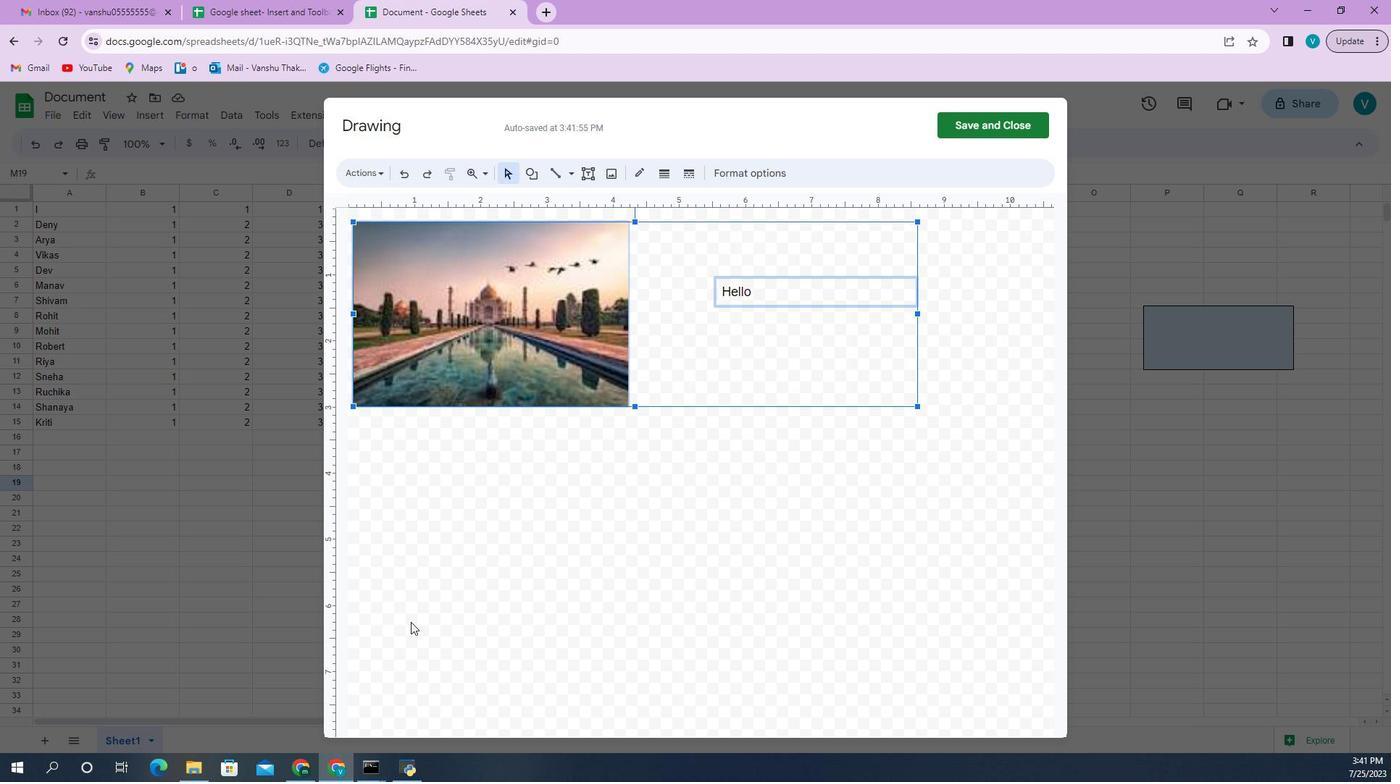 
Action: Key pressed <Key.shift>
Screenshot: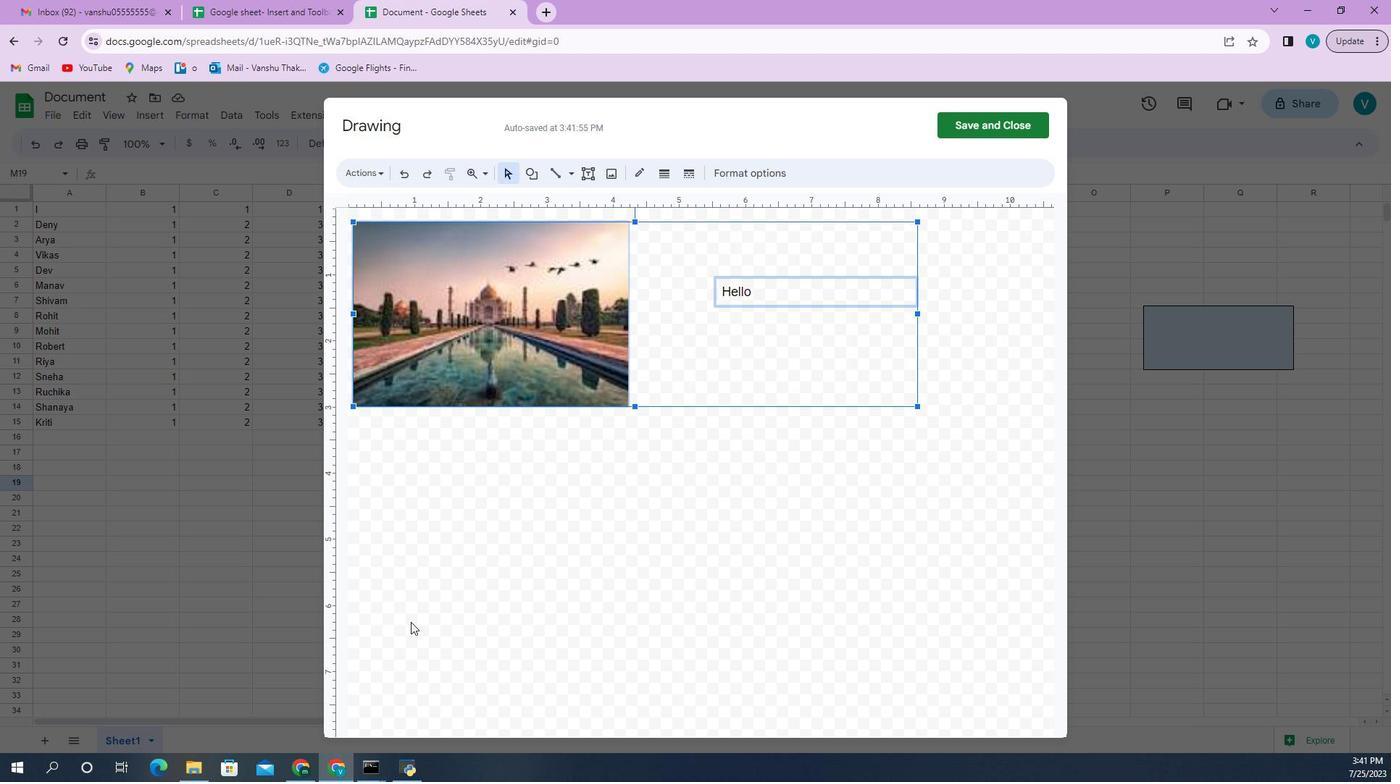 
Action: Mouse moved to (410, 624)
Screenshot: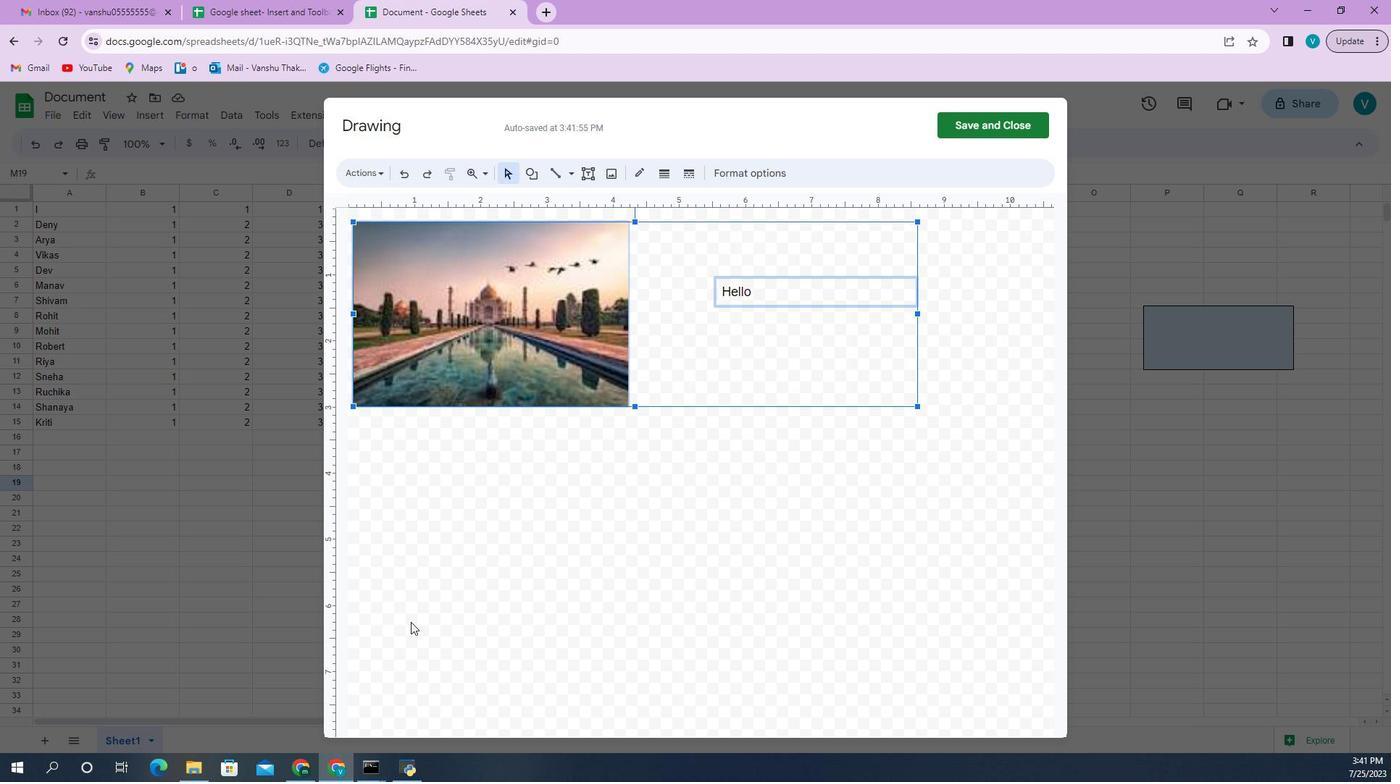 
Action: Mouse pressed left at (410, 624)
Screenshot: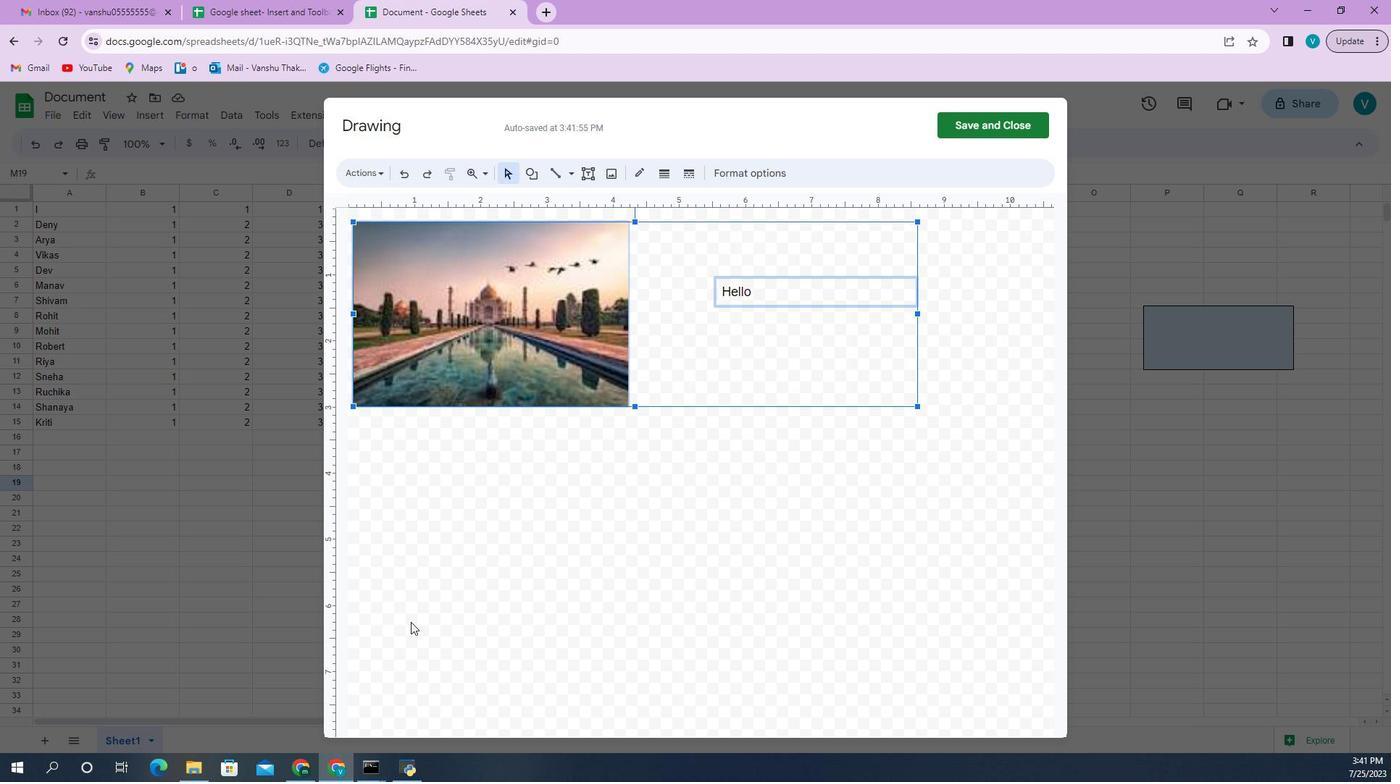 
Action: Mouse moved to (410, 624)
Screenshot: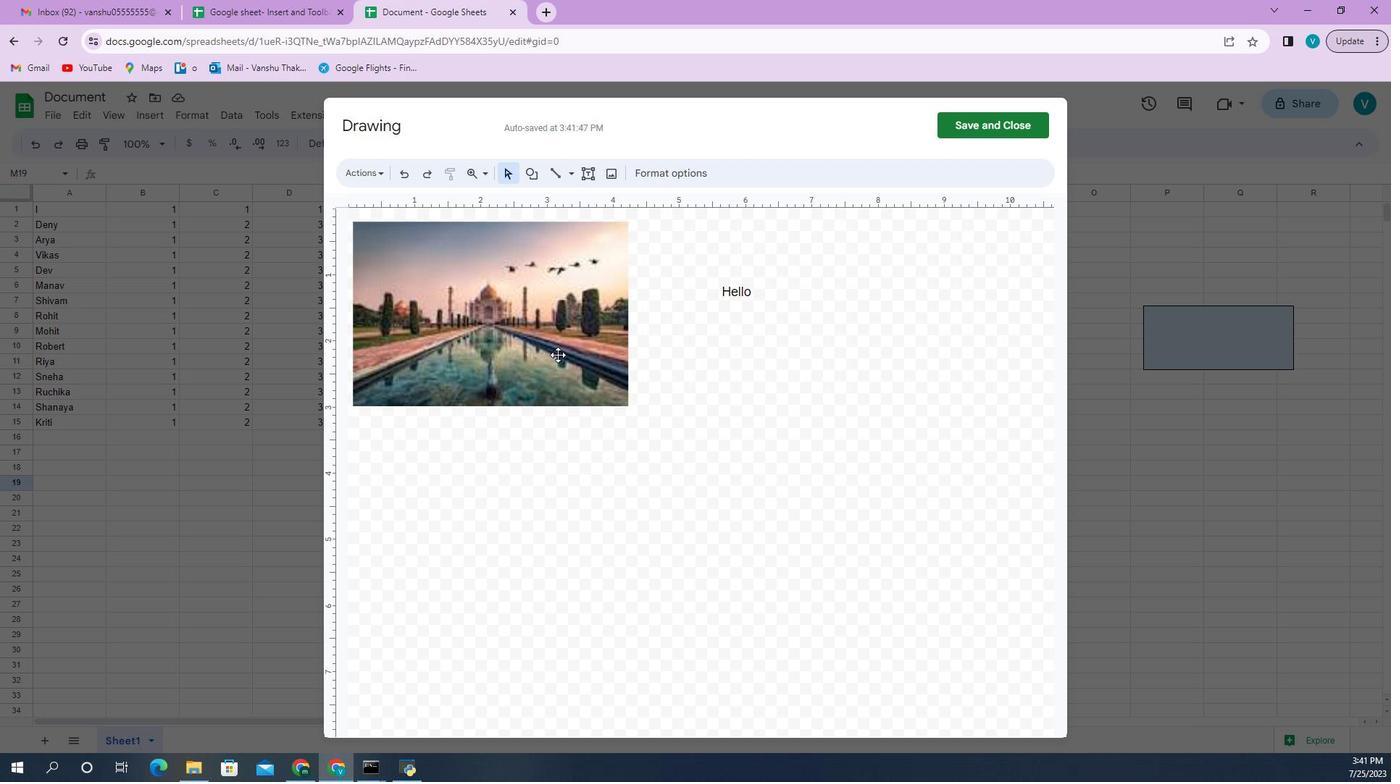 
Action: Mouse pressed left at (410, 624)
Screenshot: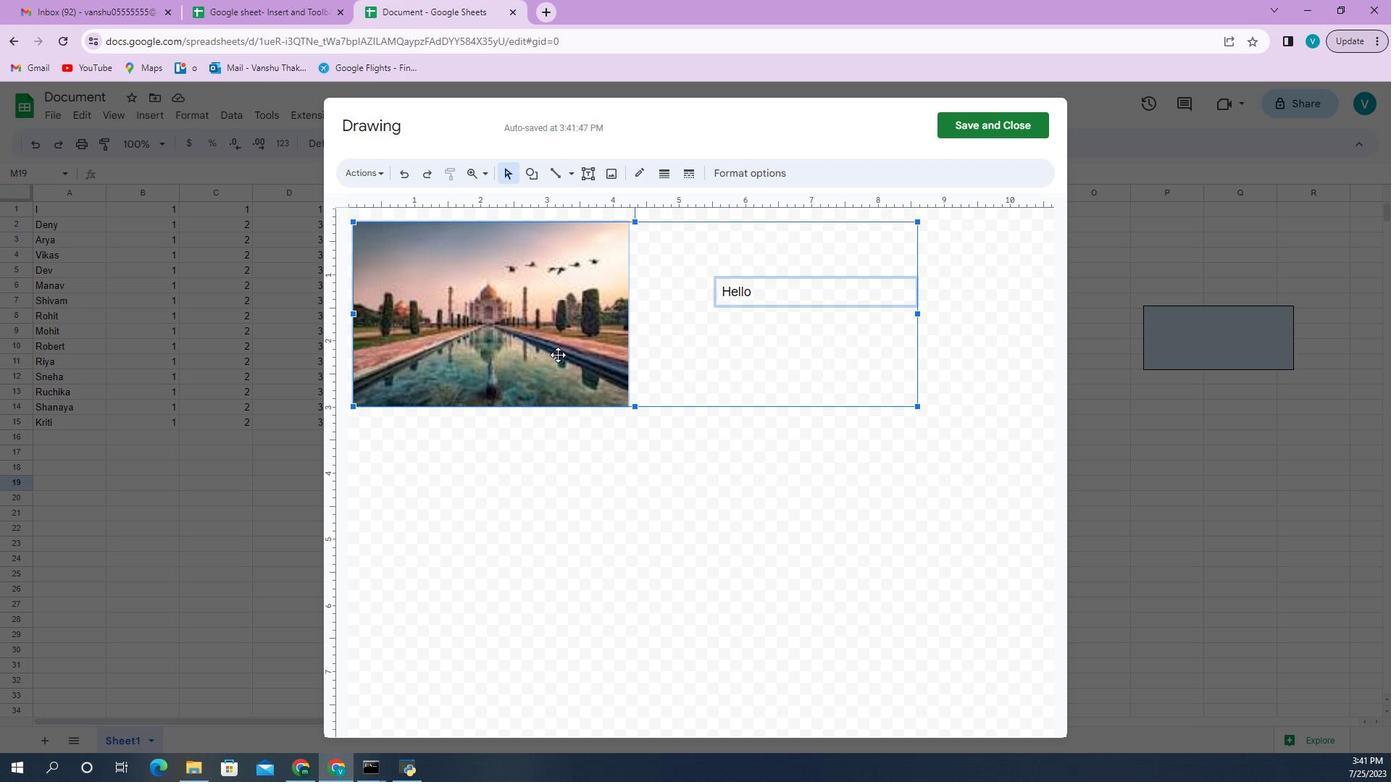 
Action: Key pressed <Key.shift>
Screenshot: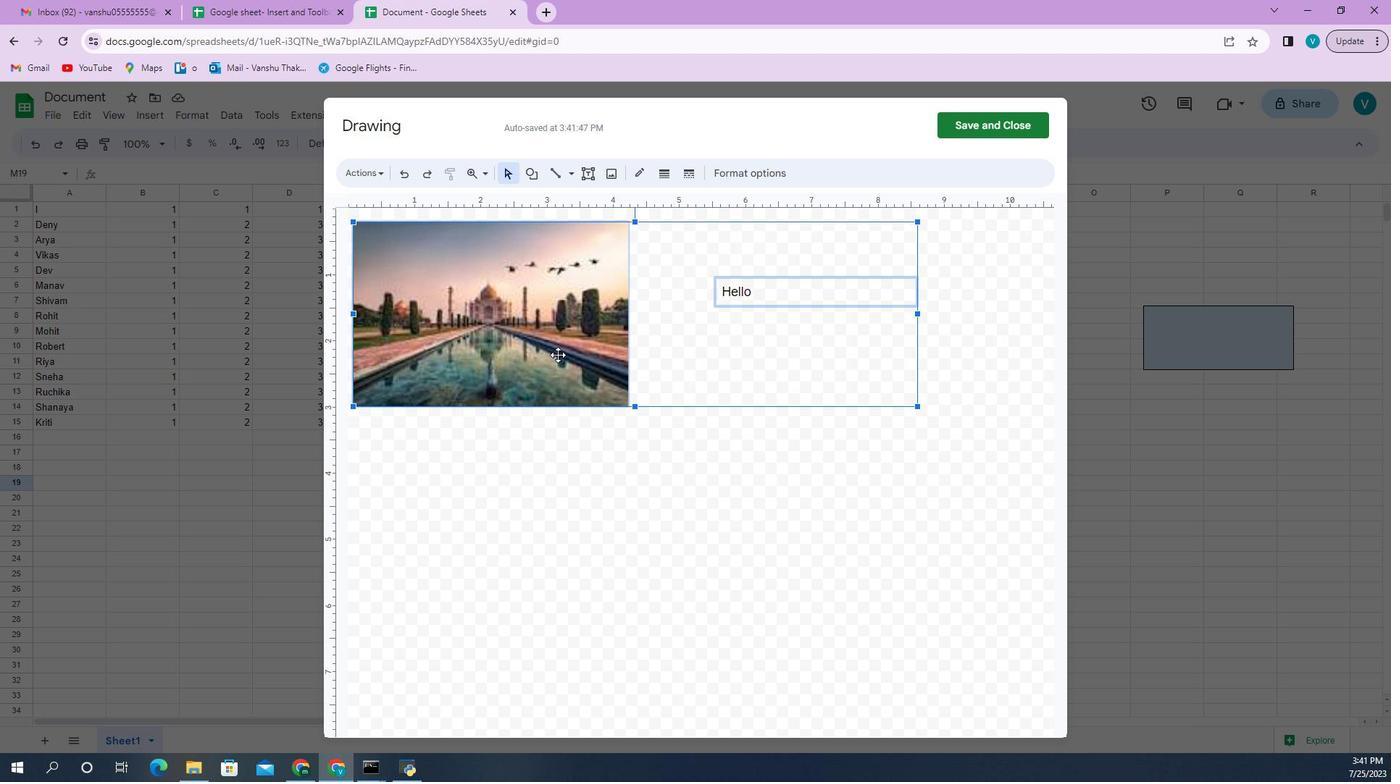
Action: Mouse moved to (410, 624)
Screenshot: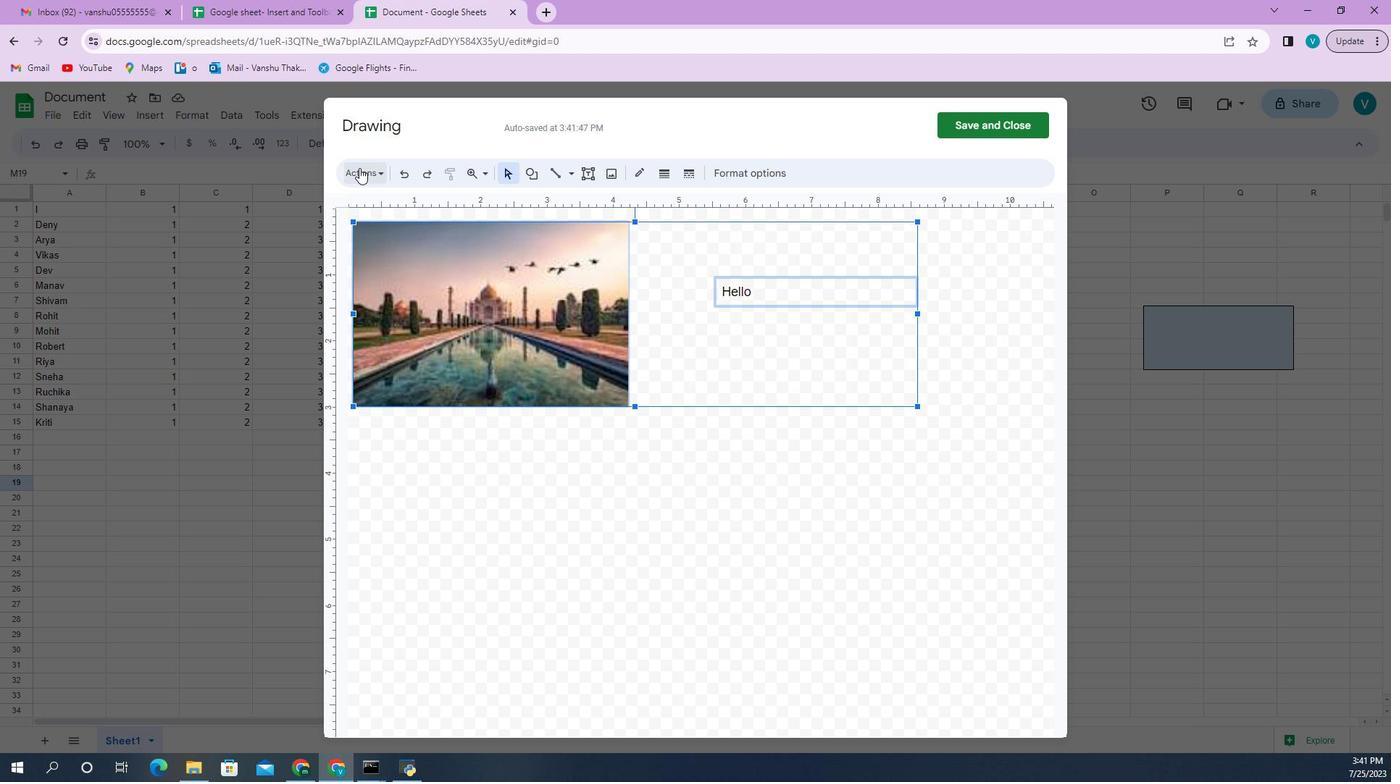 
Action: Mouse pressed left at (410, 624)
Screenshot: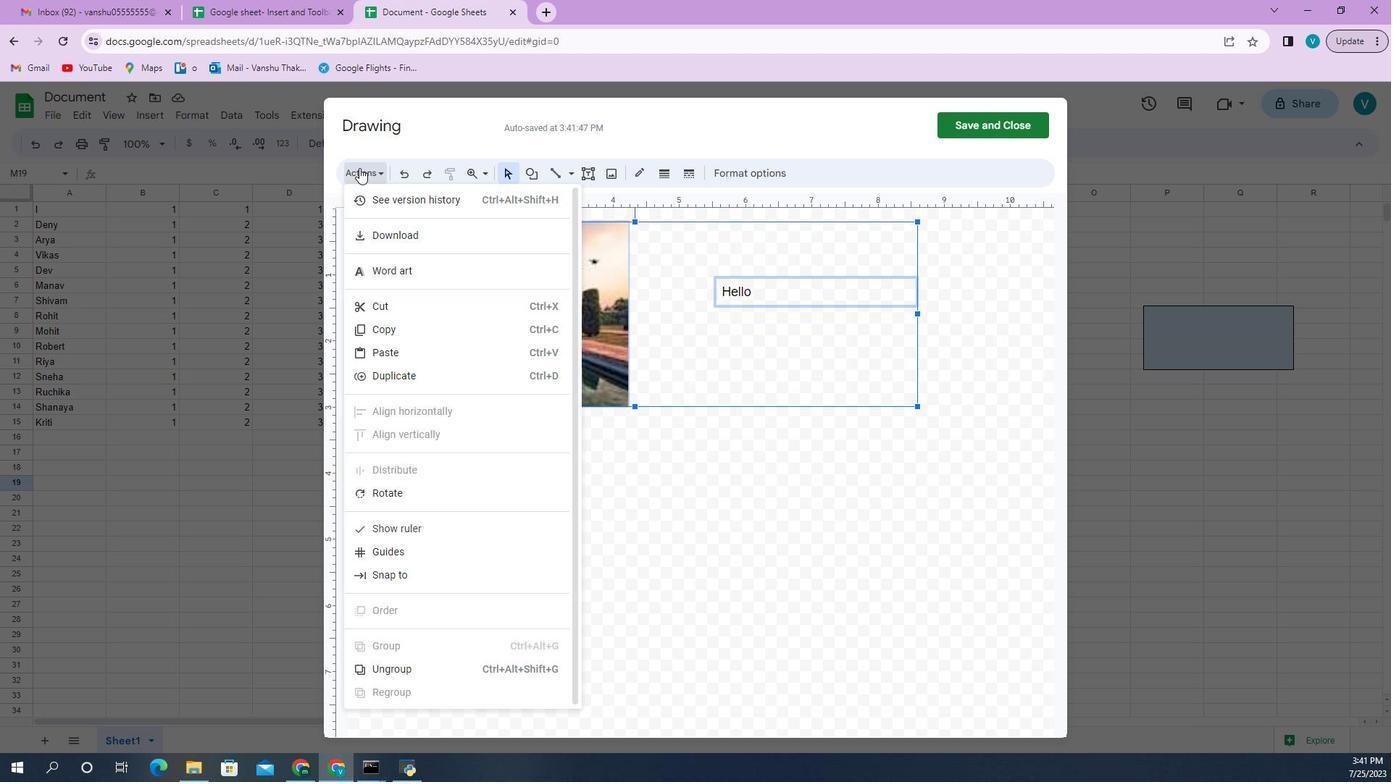 
Action: Mouse moved to (410, 624)
Screenshot: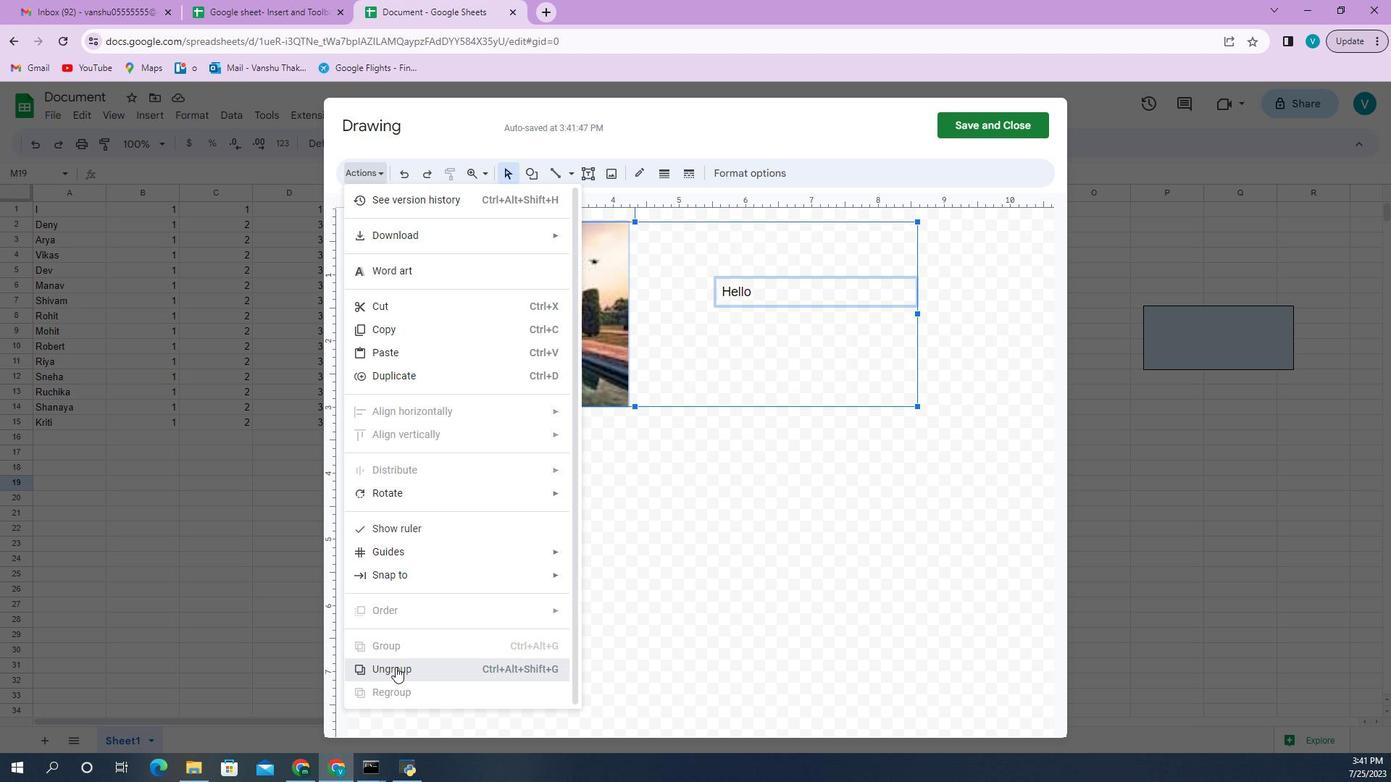
Action: Mouse pressed left at (410, 624)
Screenshot: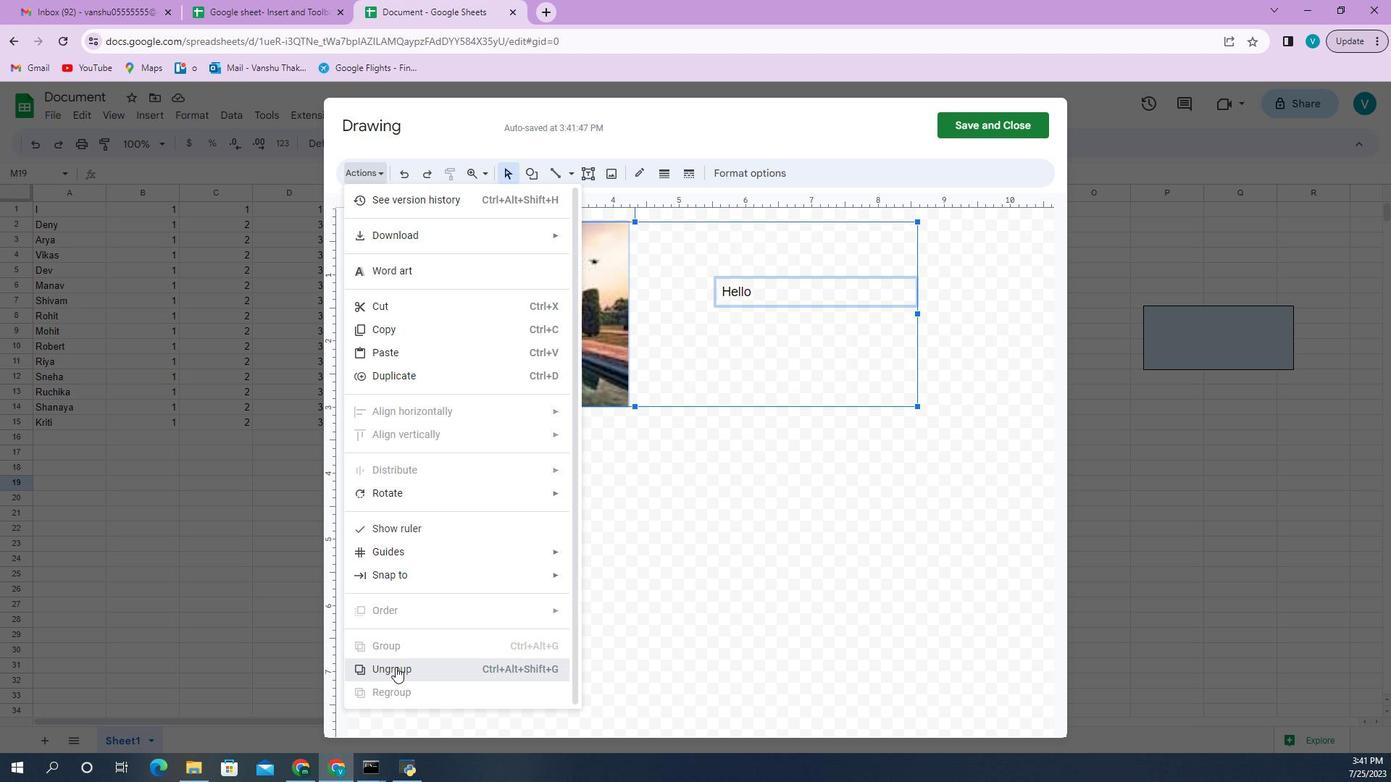 
Action: Mouse moved to (410, 624)
Screenshot: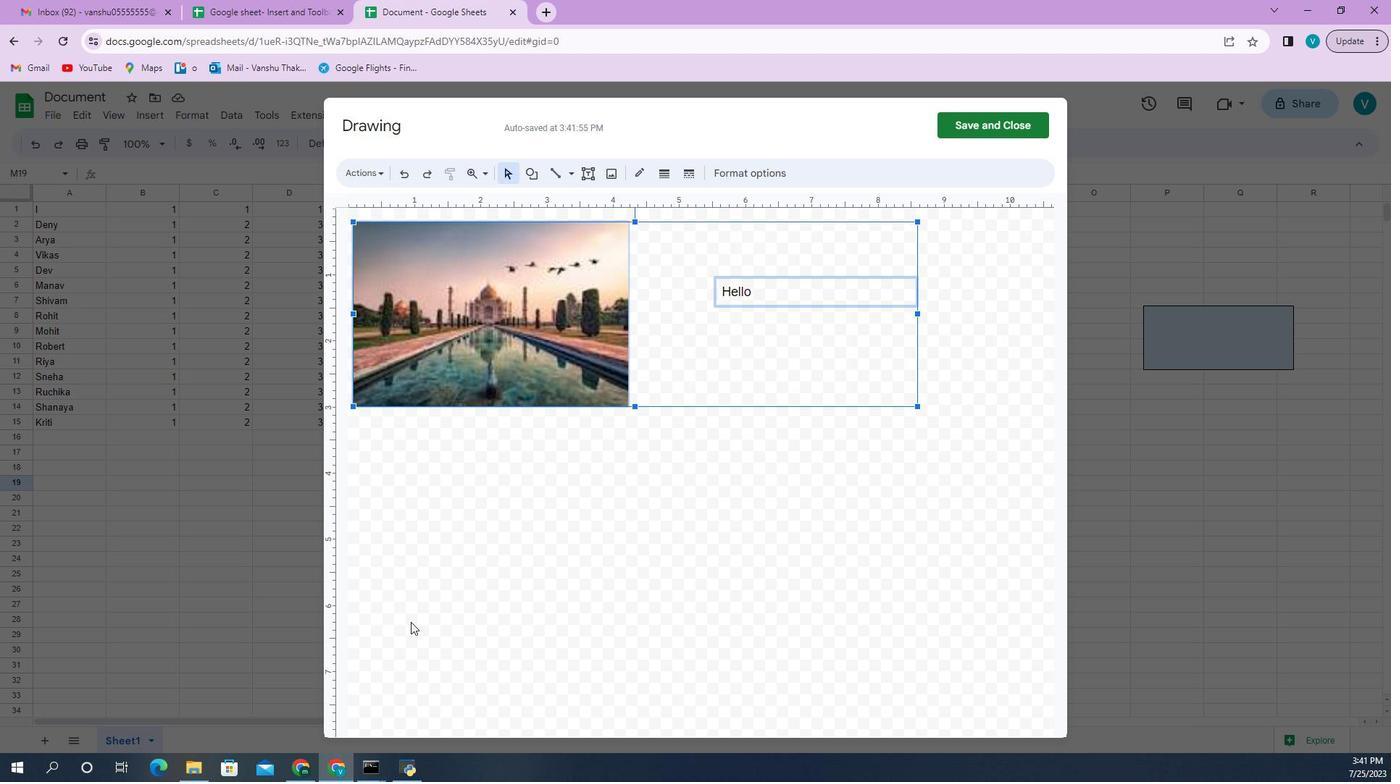 
